 Task: In the  document presentation.docx Use the tool word Count 'and display word count while typing'. Find the word using Dictionary 'delivery'. Below name insert the link: www.facebook.com
Action: Mouse moved to (293, 406)
Screenshot: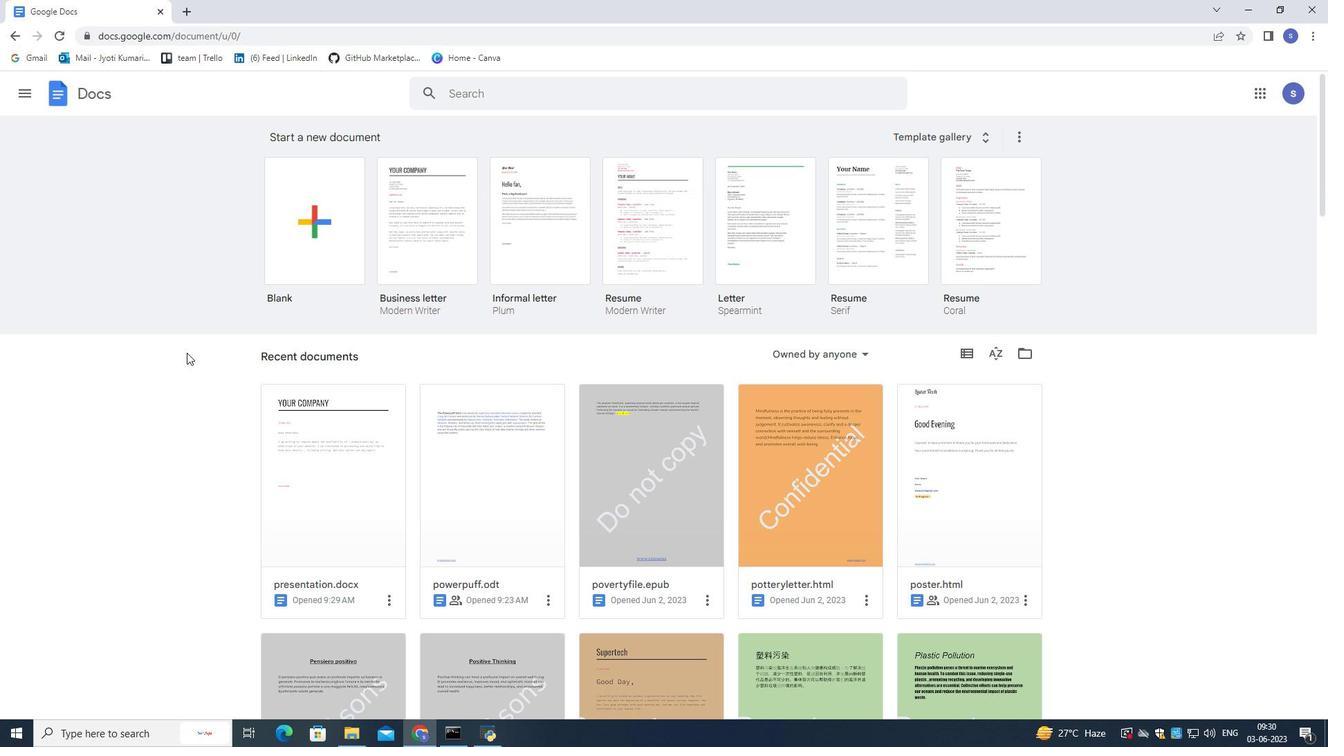 
Action: Mouse pressed left at (293, 406)
Screenshot: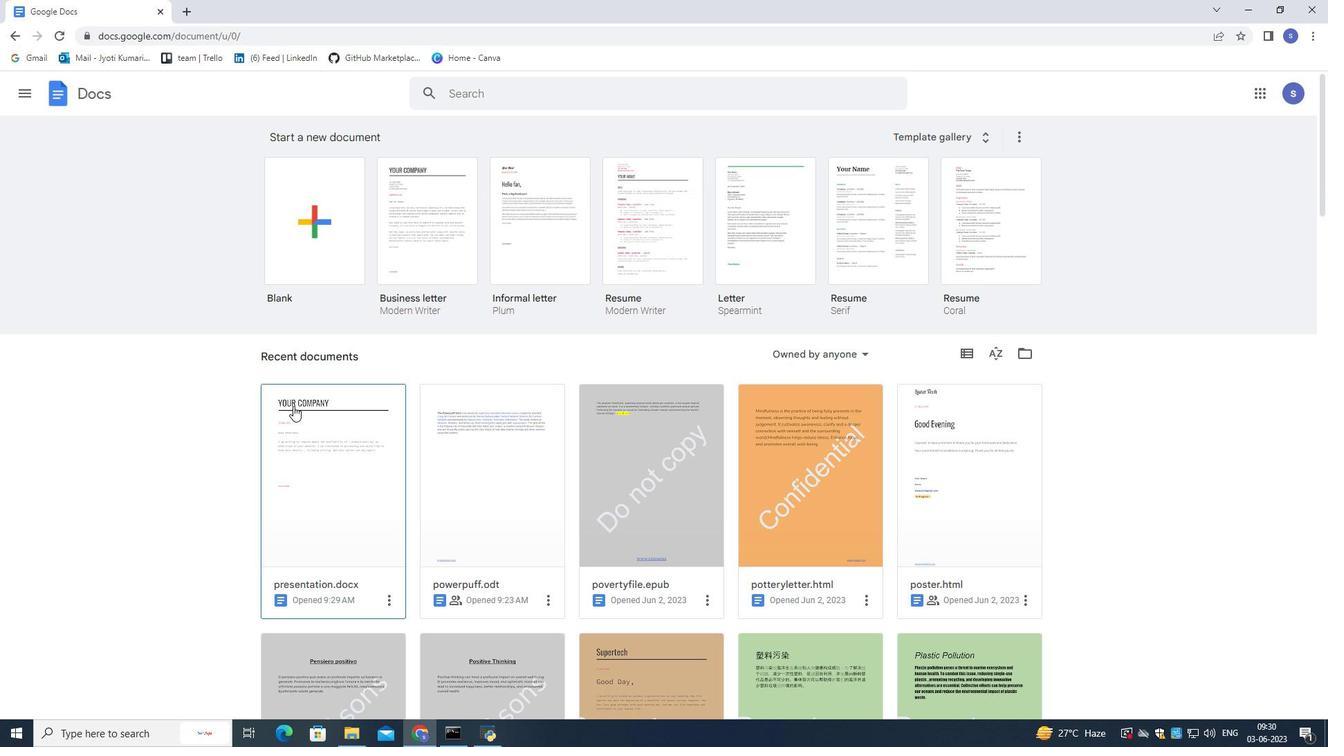 
Action: Mouse moved to (293, 406)
Screenshot: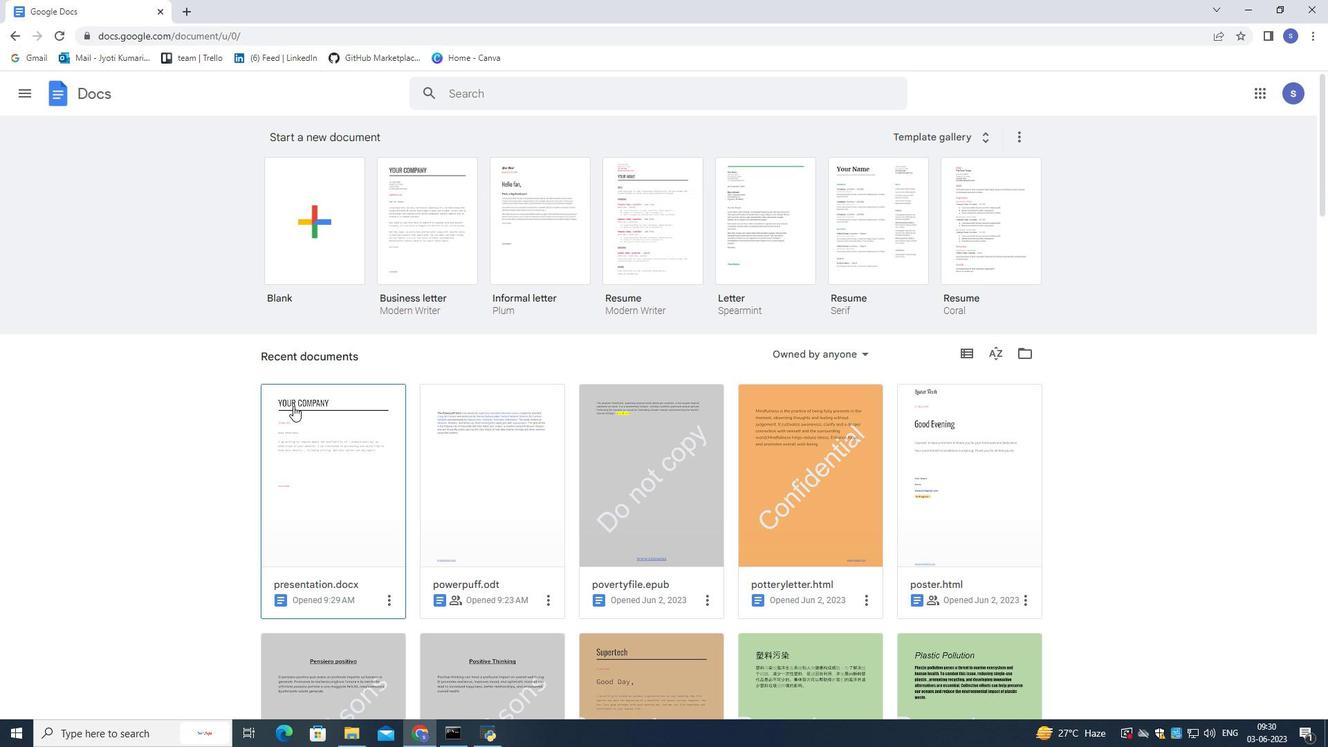 
Action: Mouse pressed left at (293, 406)
Screenshot: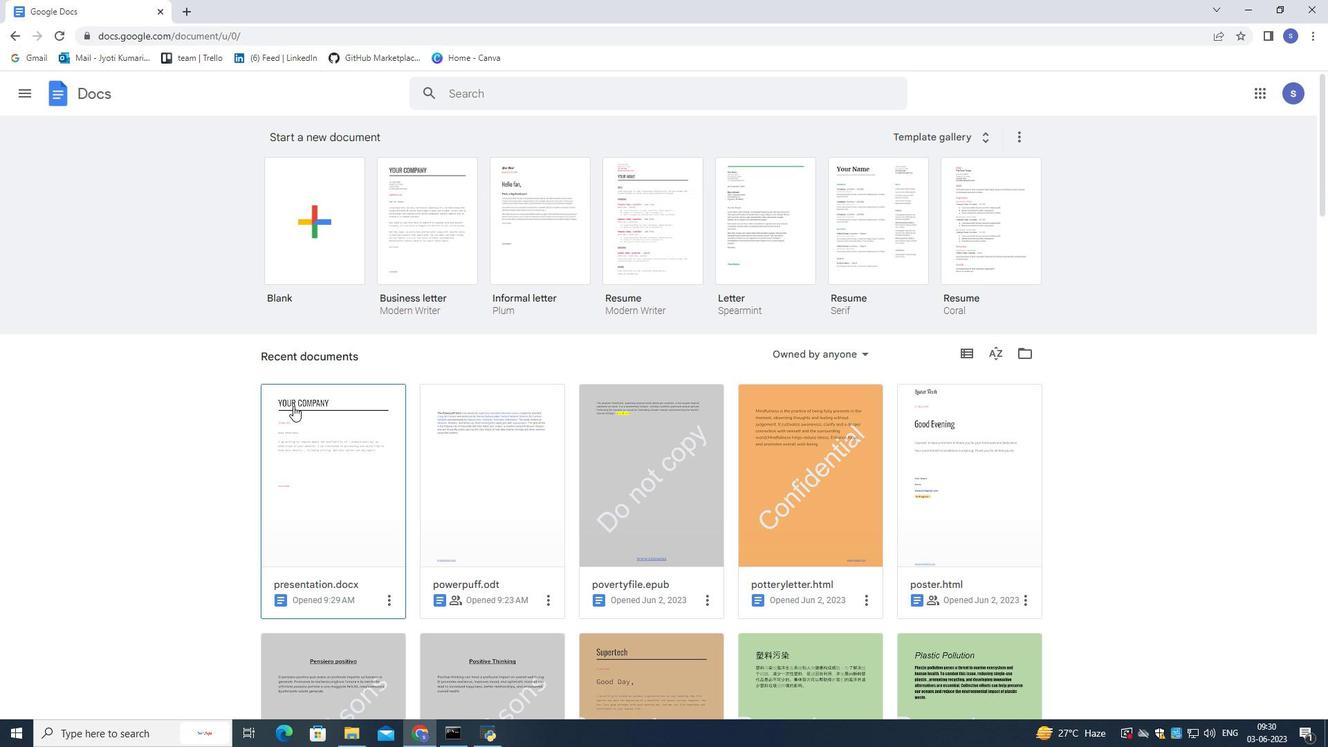 
Action: Mouse moved to (224, 102)
Screenshot: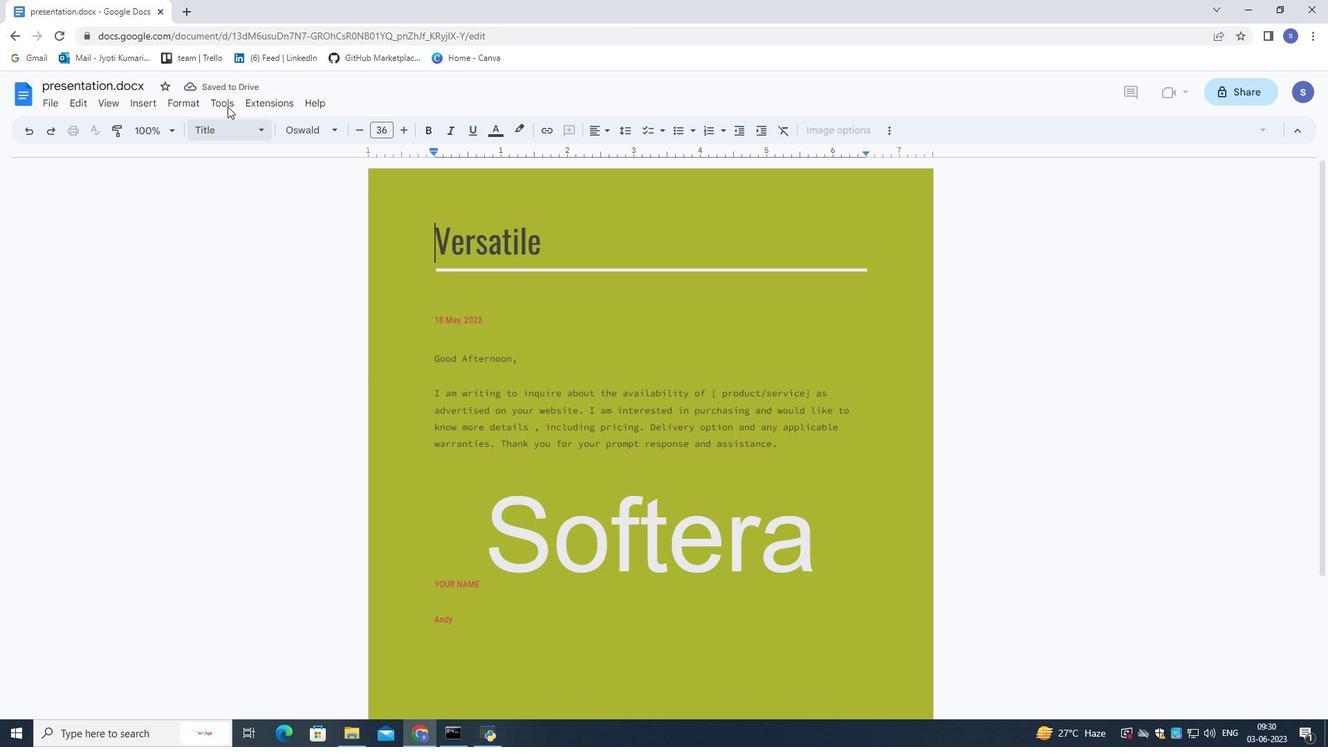 
Action: Mouse pressed left at (224, 102)
Screenshot: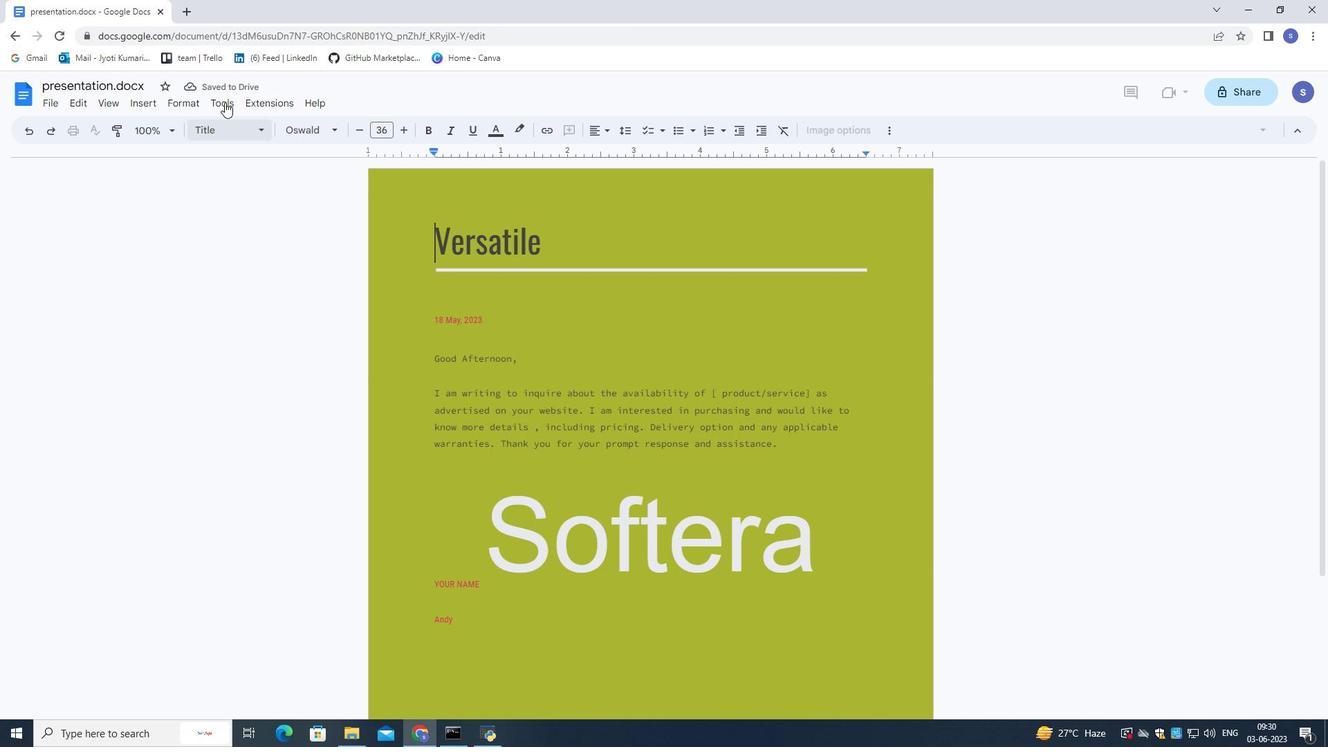 
Action: Mouse moved to (240, 147)
Screenshot: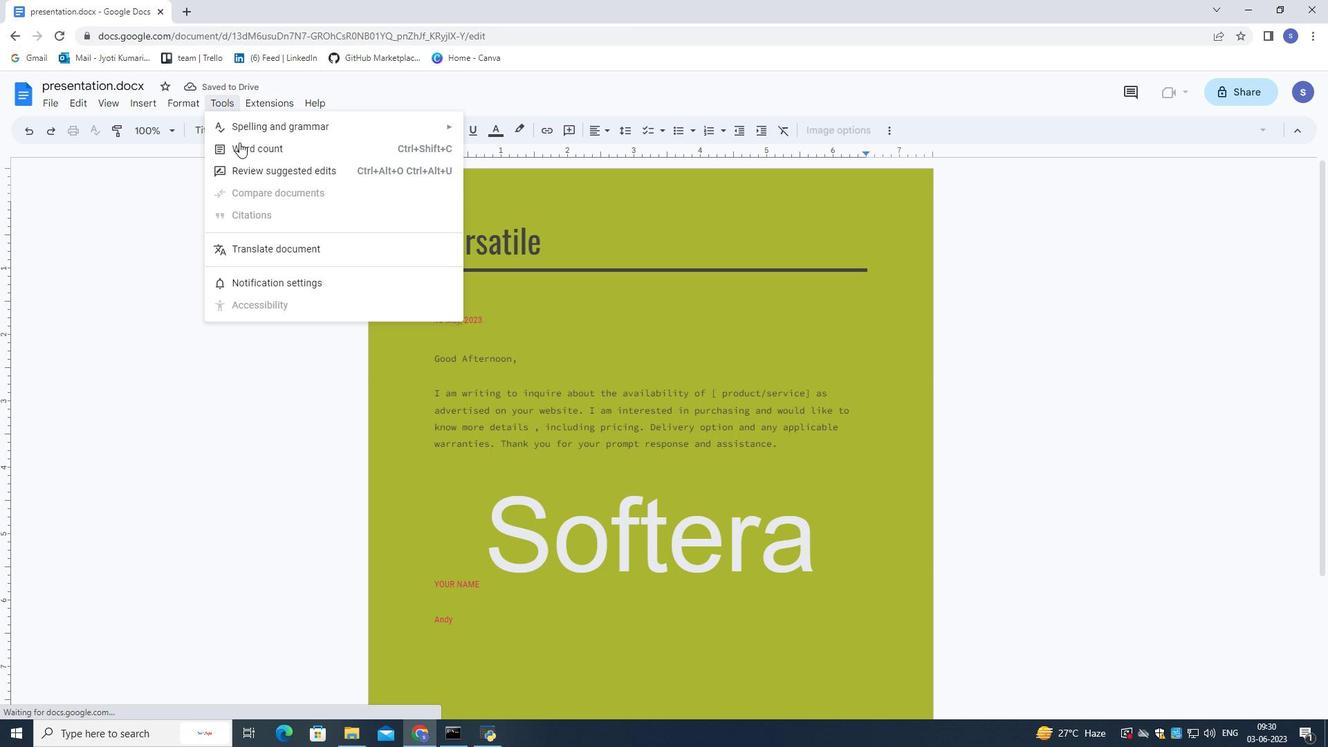 
Action: Mouse pressed left at (240, 147)
Screenshot: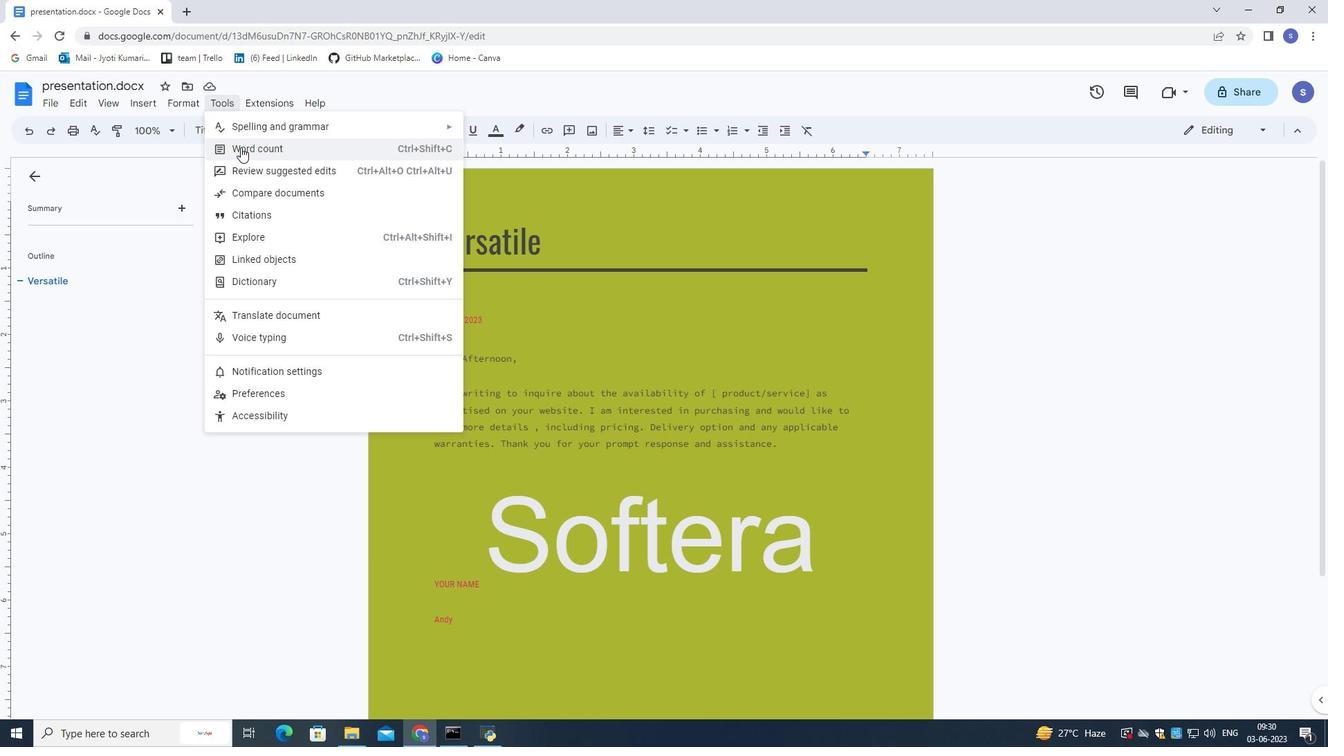 
Action: Mouse moved to (621, 451)
Screenshot: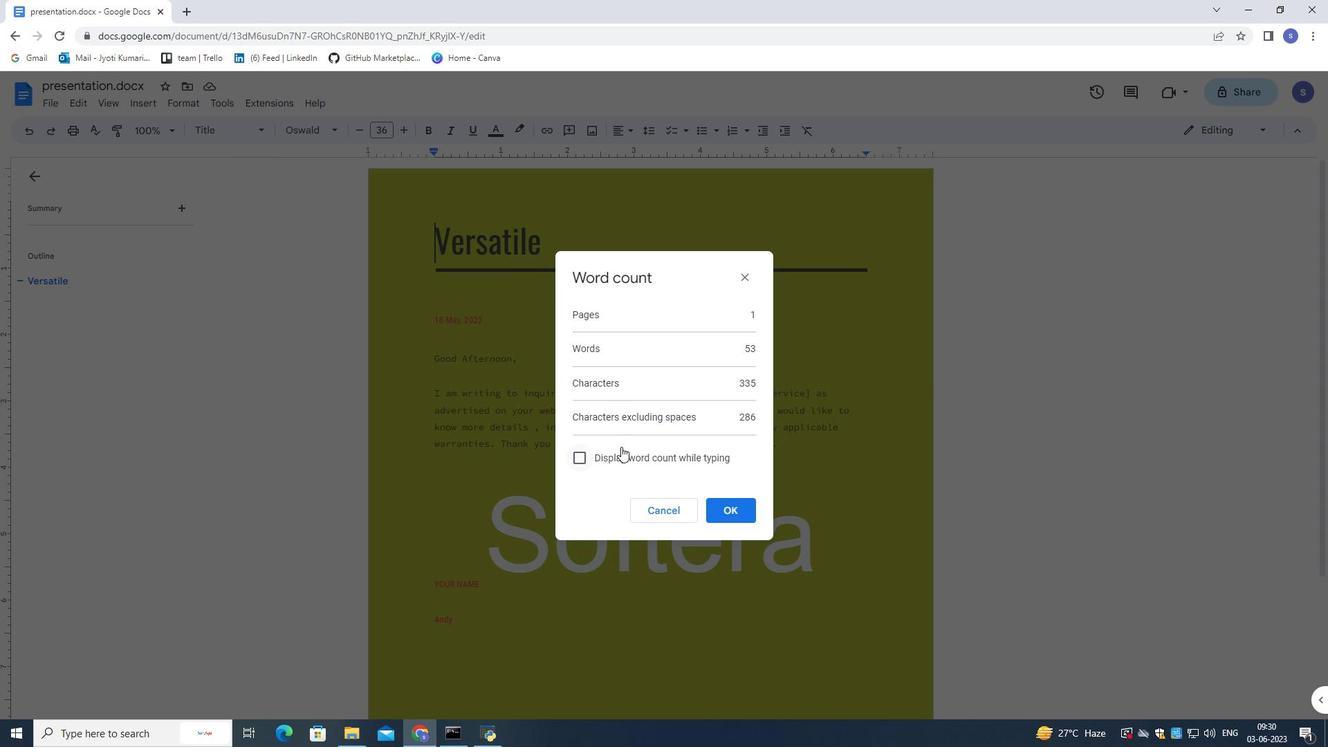 
Action: Mouse pressed left at (621, 451)
Screenshot: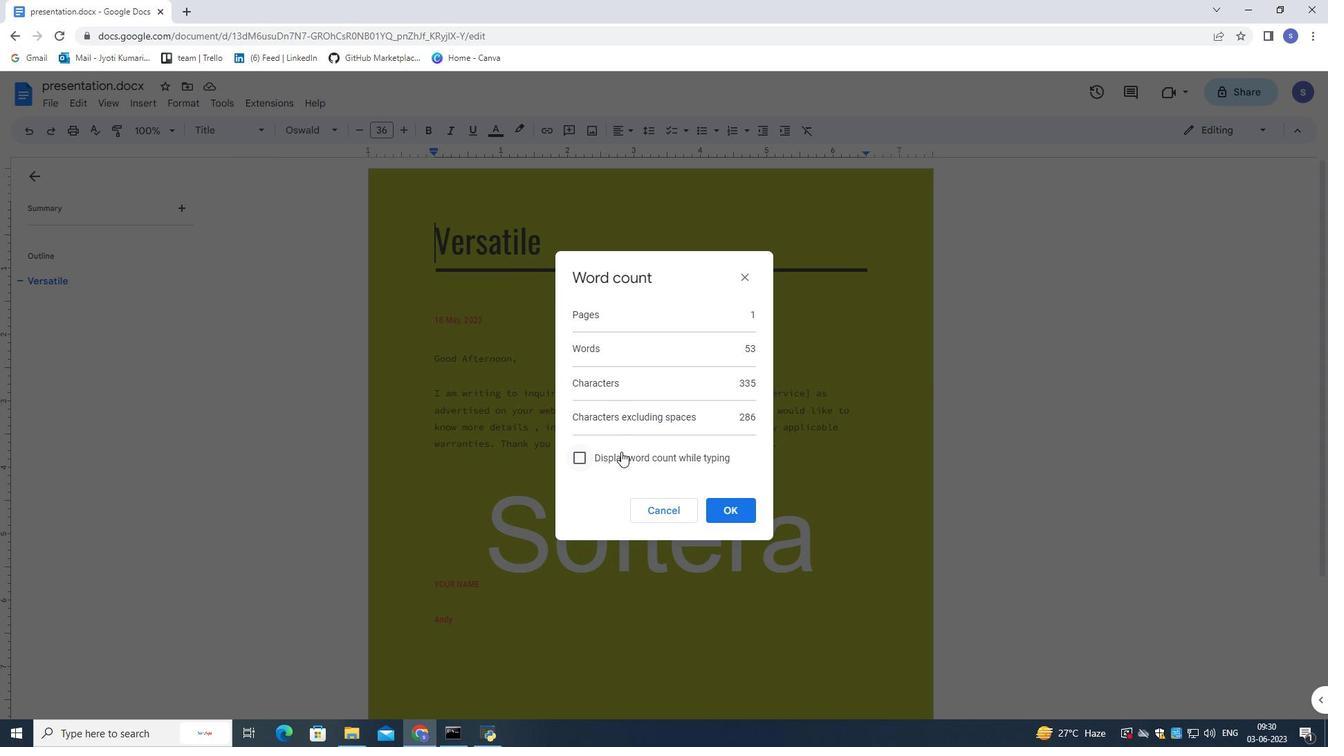 
Action: Mouse moved to (723, 505)
Screenshot: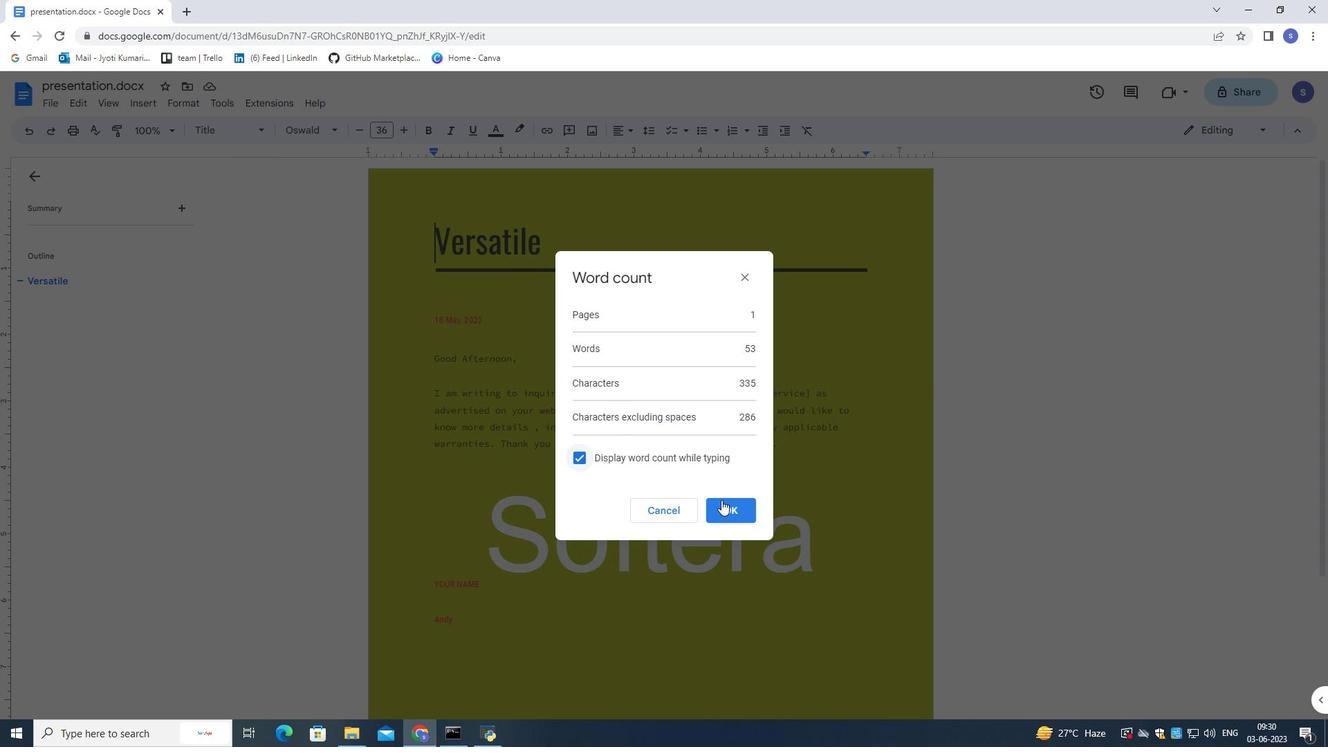 
Action: Mouse pressed left at (723, 505)
Screenshot: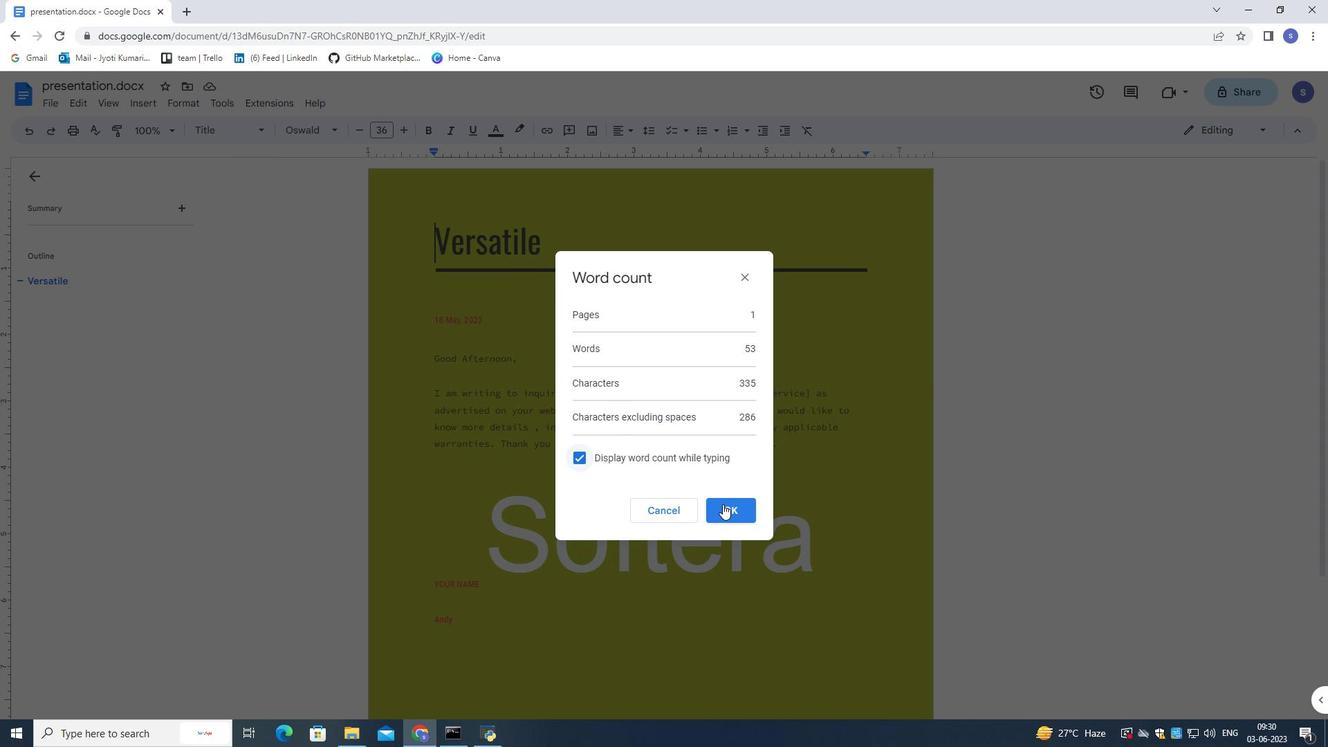 
Action: Mouse moved to (217, 96)
Screenshot: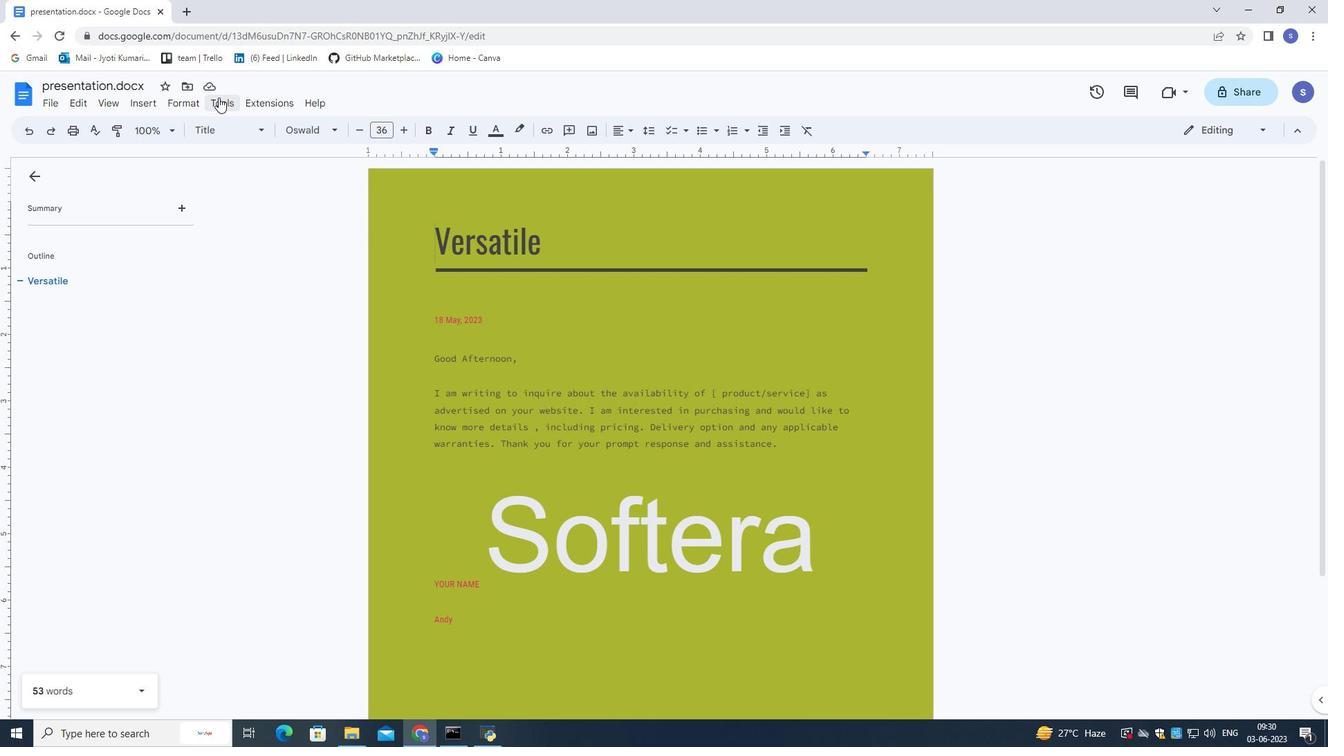 
Action: Mouse pressed left at (217, 96)
Screenshot: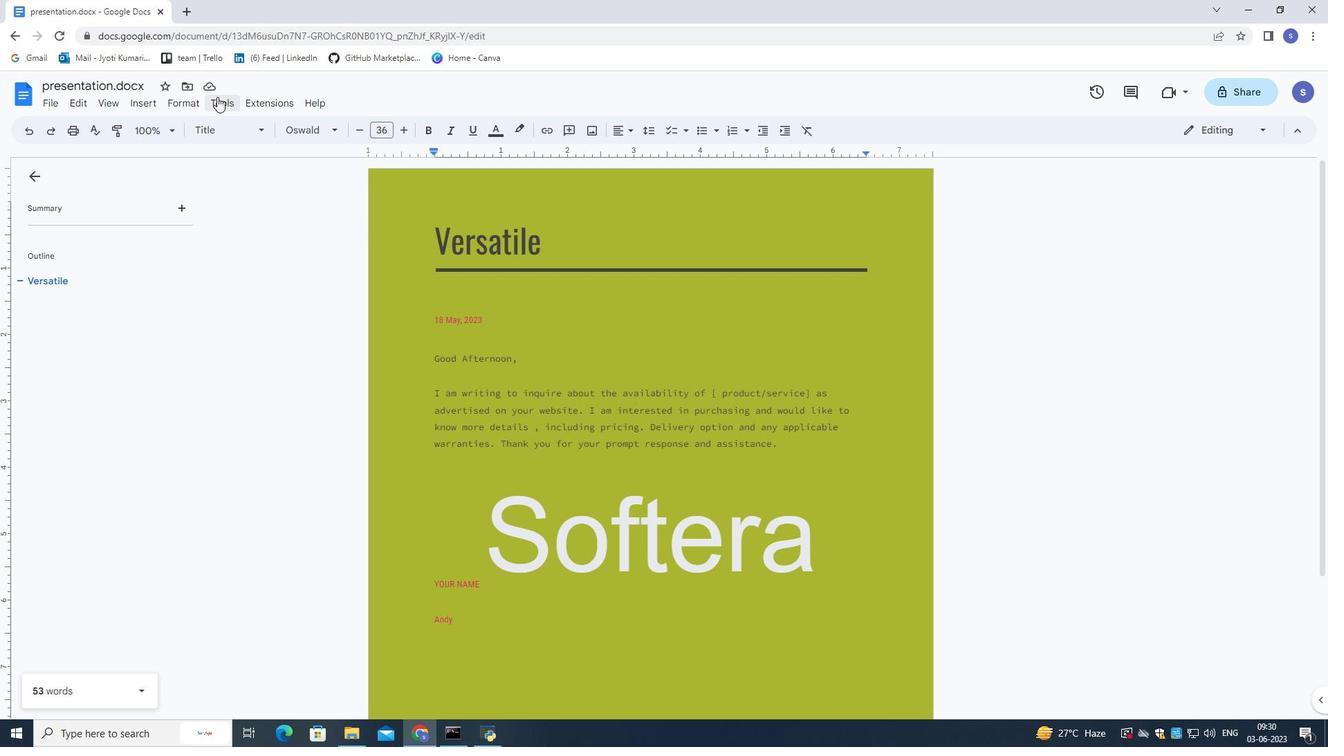 
Action: Mouse moved to (264, 282)
Screenshot: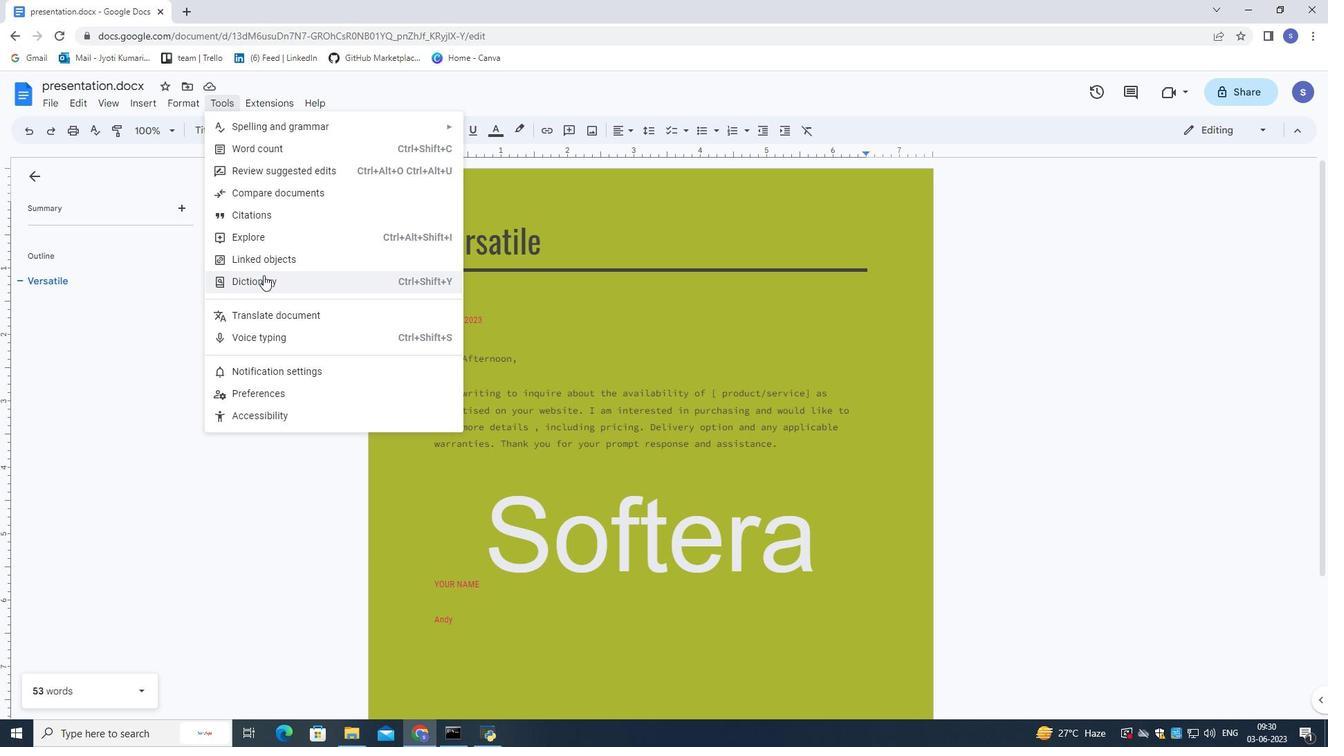 
Action: Mouse pressed left at (264, 282)
Screenshot: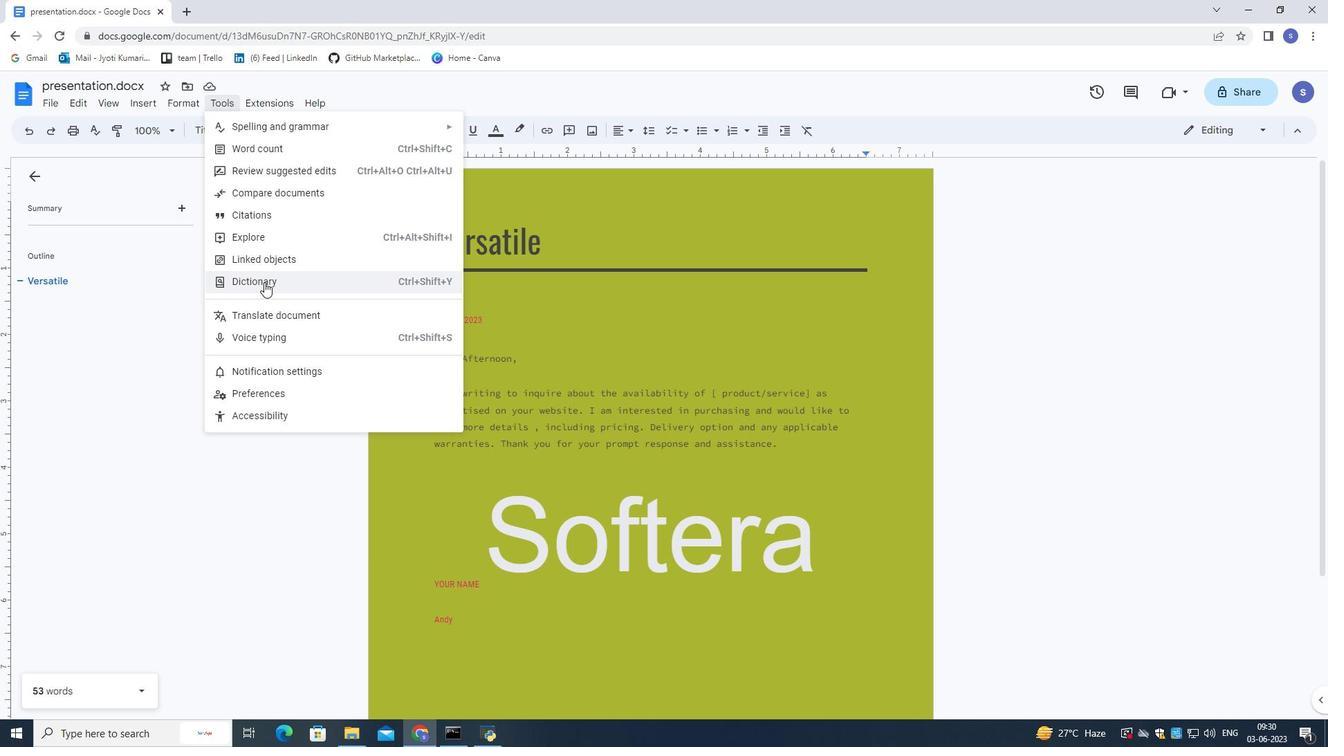 
Action: Mouse moved to (1194, 170)
Screenshot: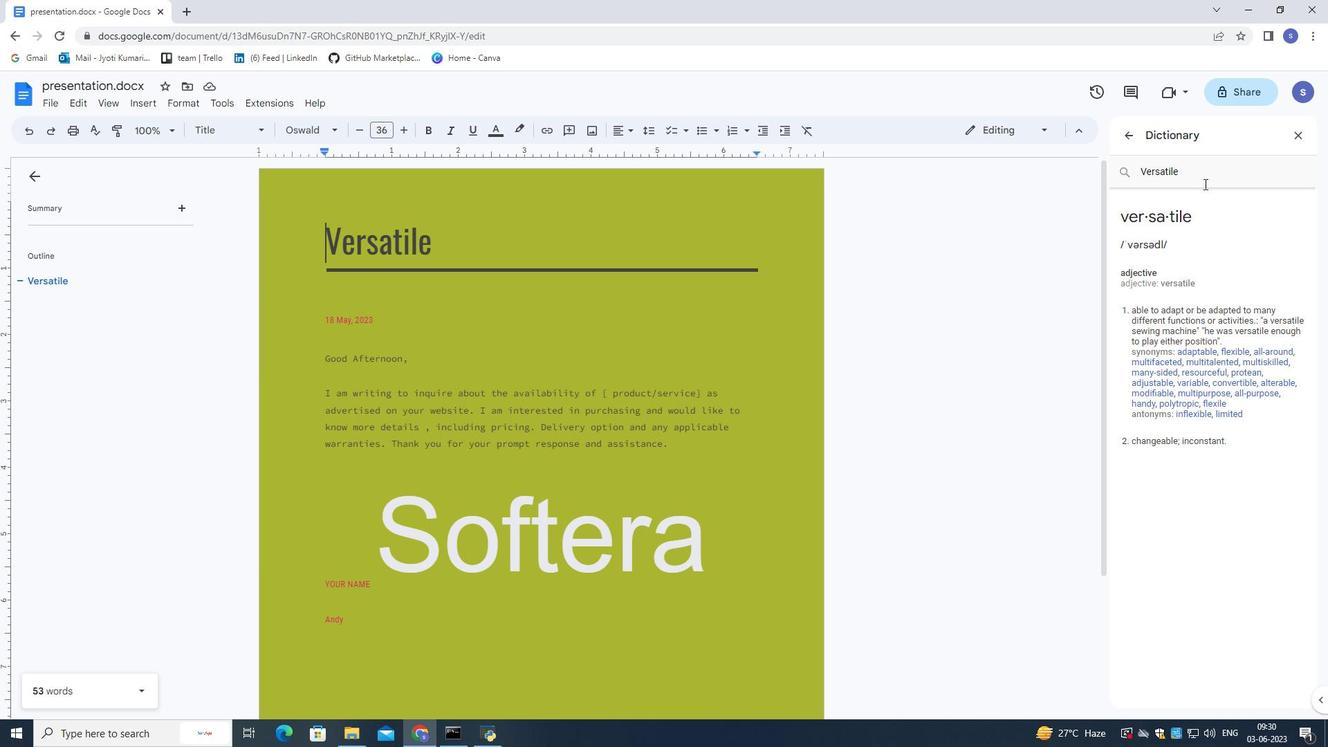 
Action: Mouse pressed left at (1194, 170)
Screenshot: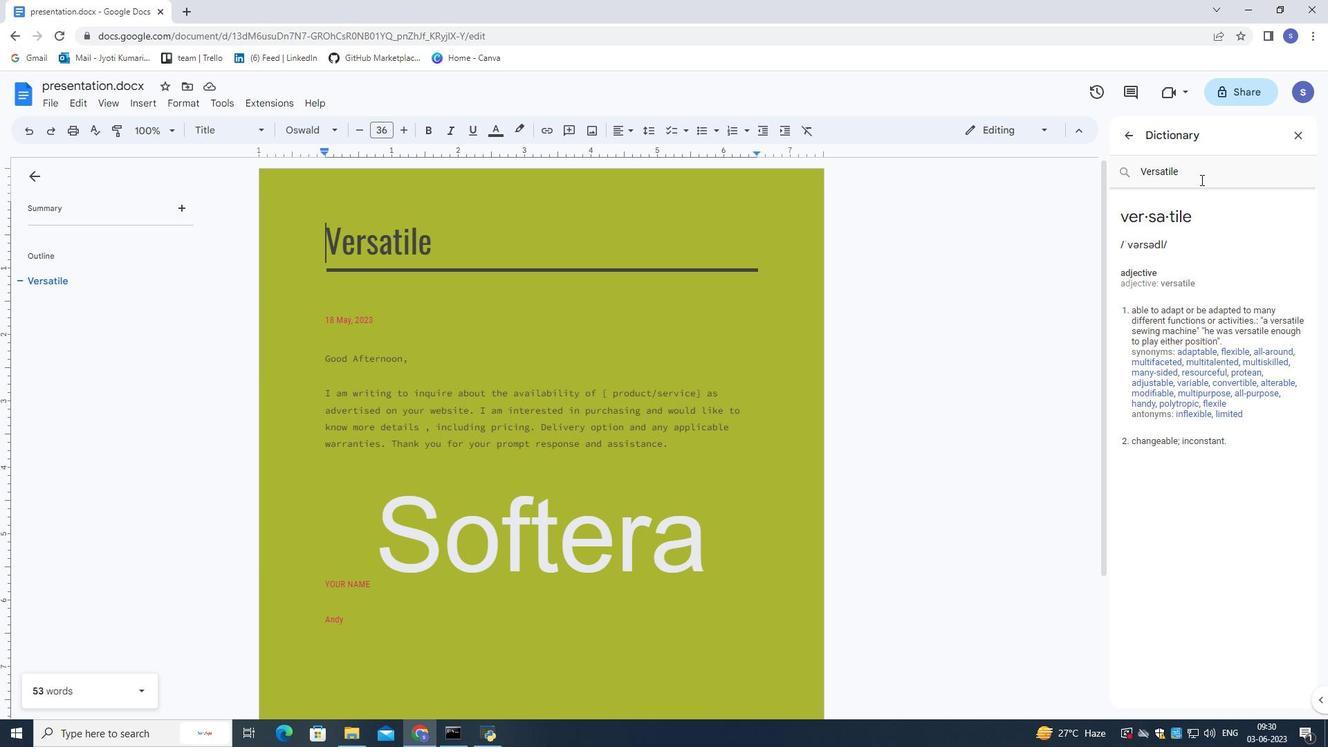 
Action: Mouse pressed left at (1194, 170)
Screenshot: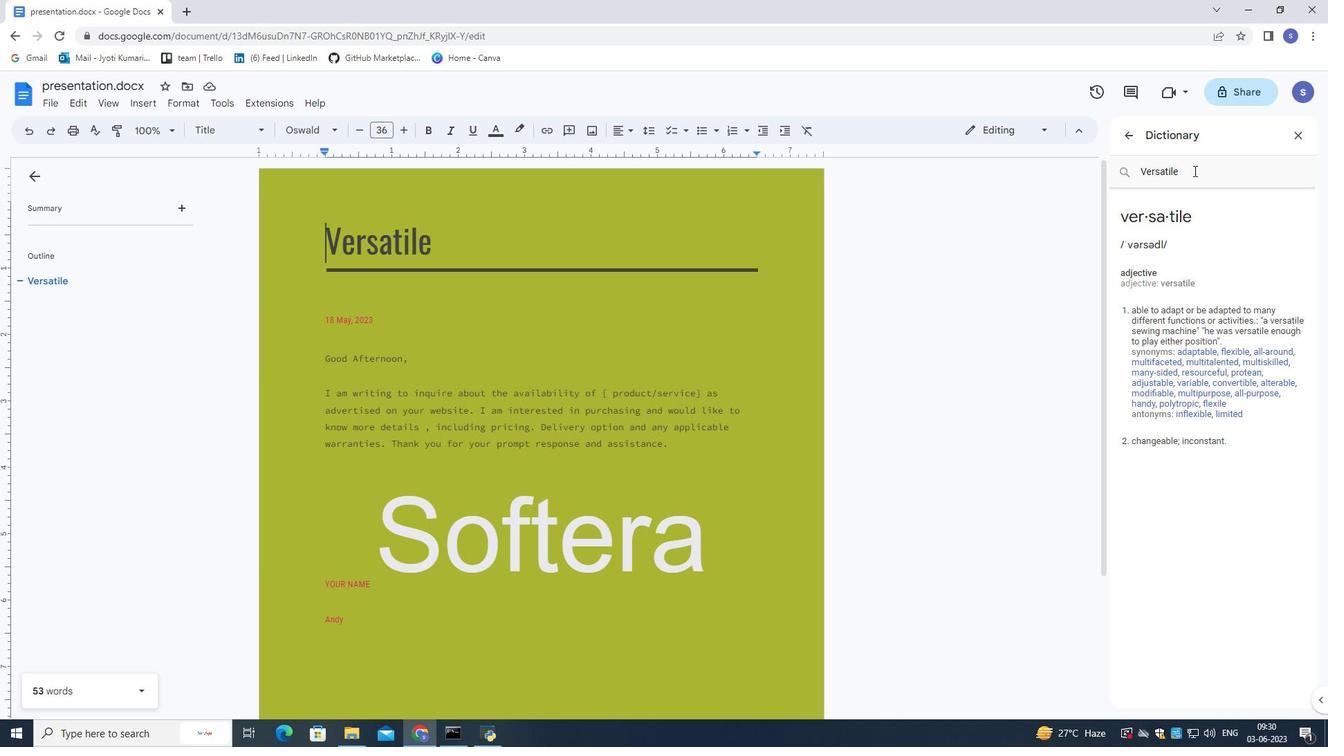 
Action: Mouse moved to (1173, 161)
Screenshot: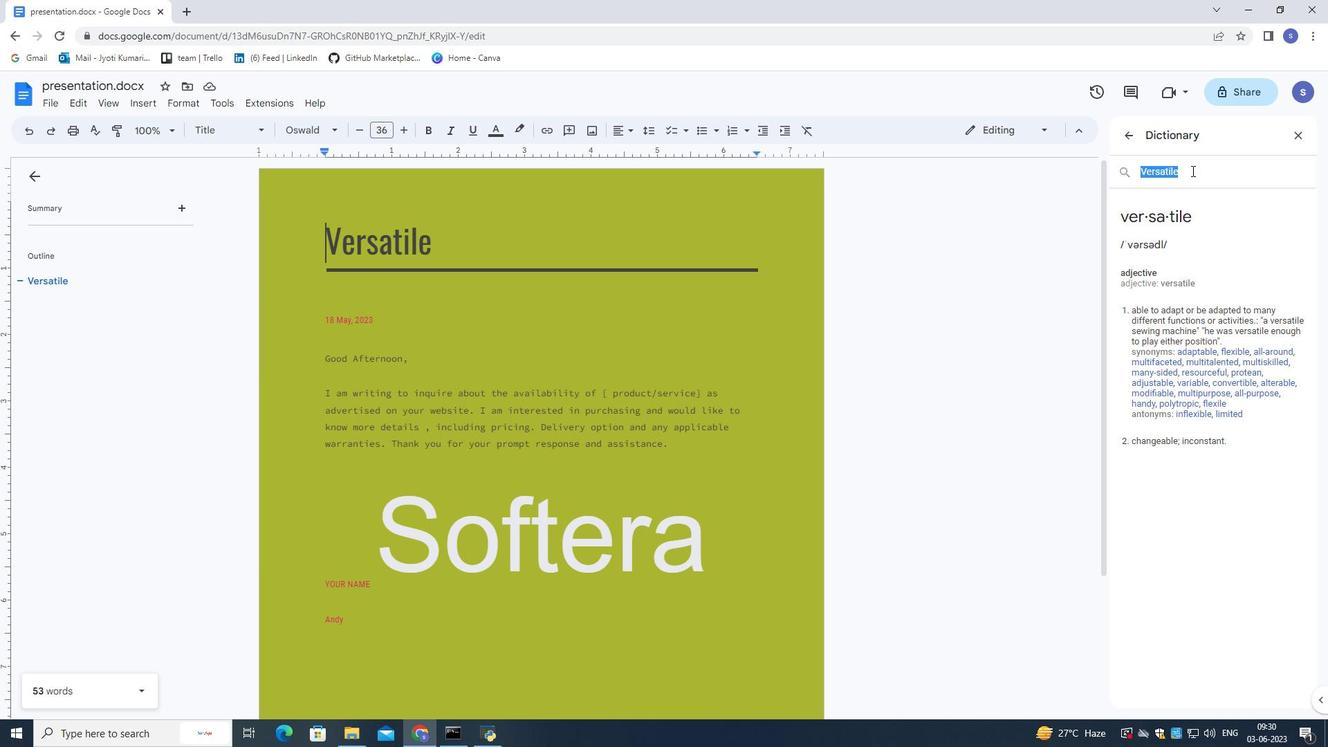 
Action: Key pressed deliver
Screenshot: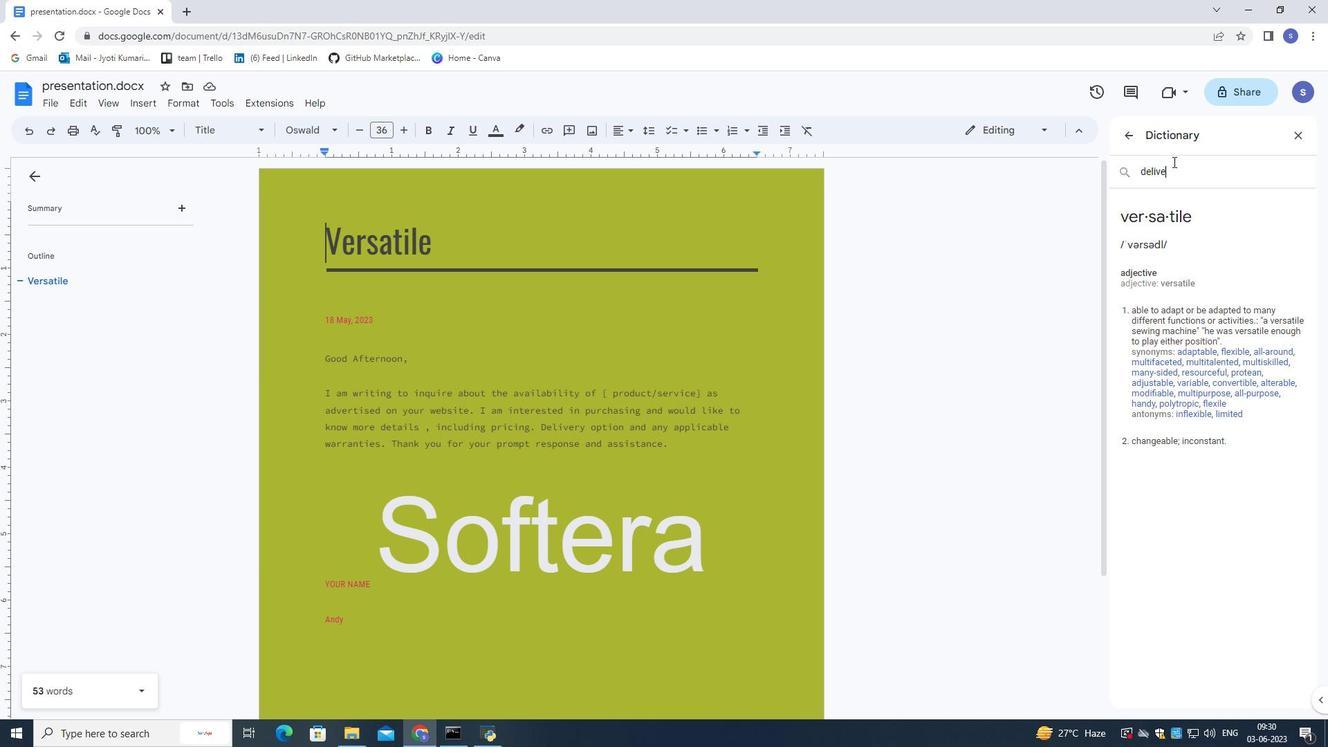 
Action: Mouse moved to (1173, 161)
Screenshot: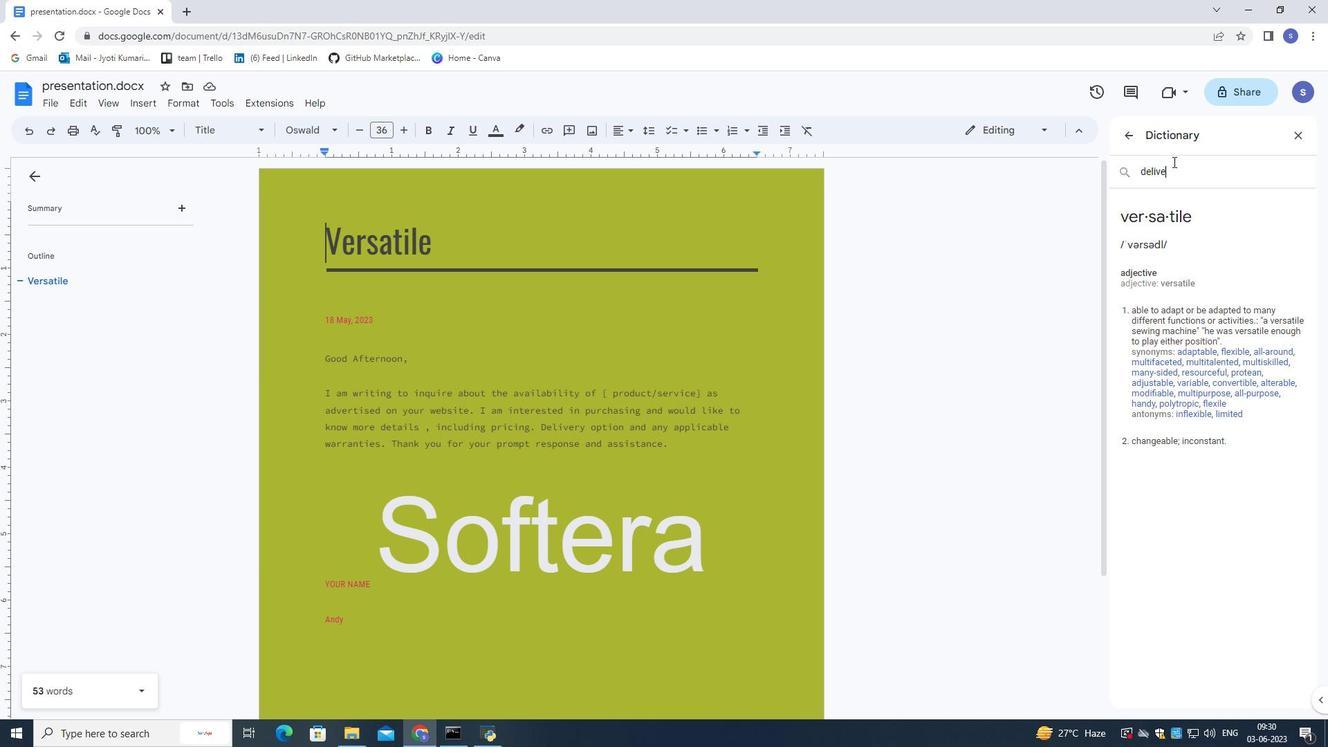 
Action: Key pressed y<Key.enter>
Screenshot: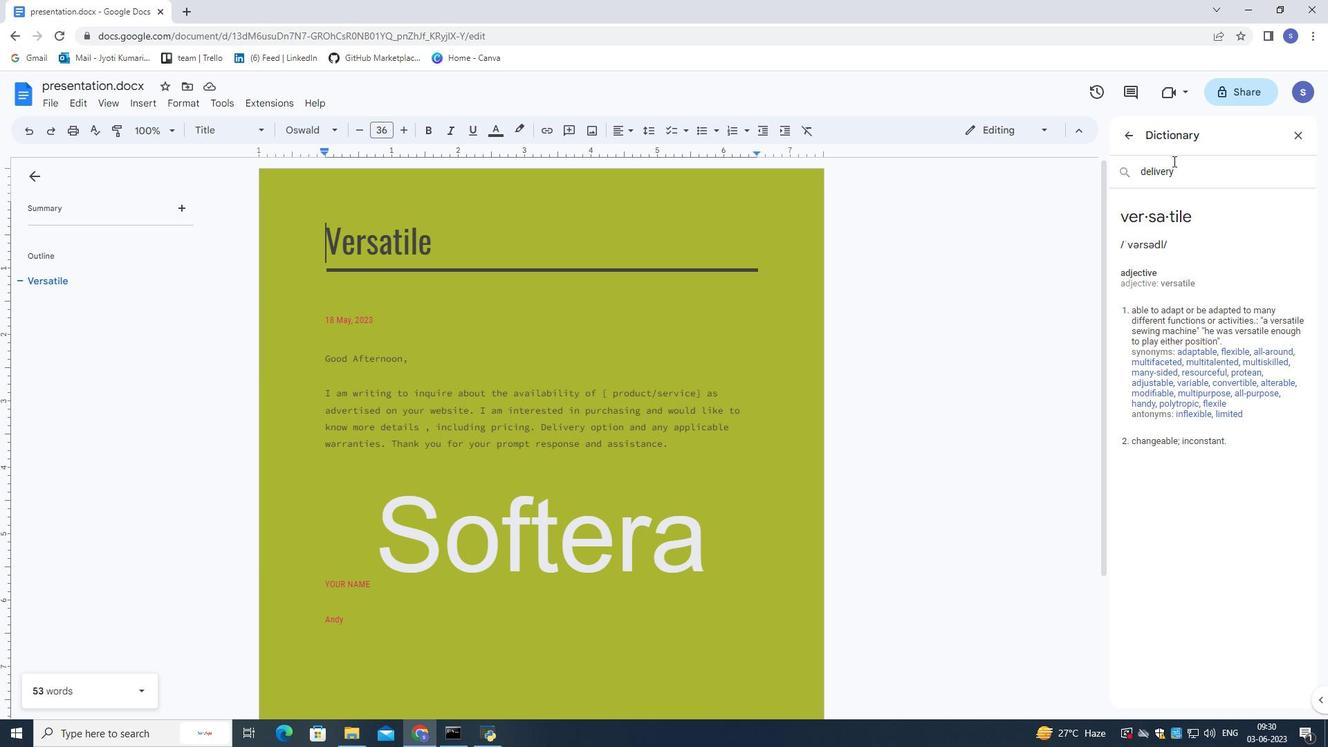 
Action: Mouse moved to (613, 312)
Screenshot: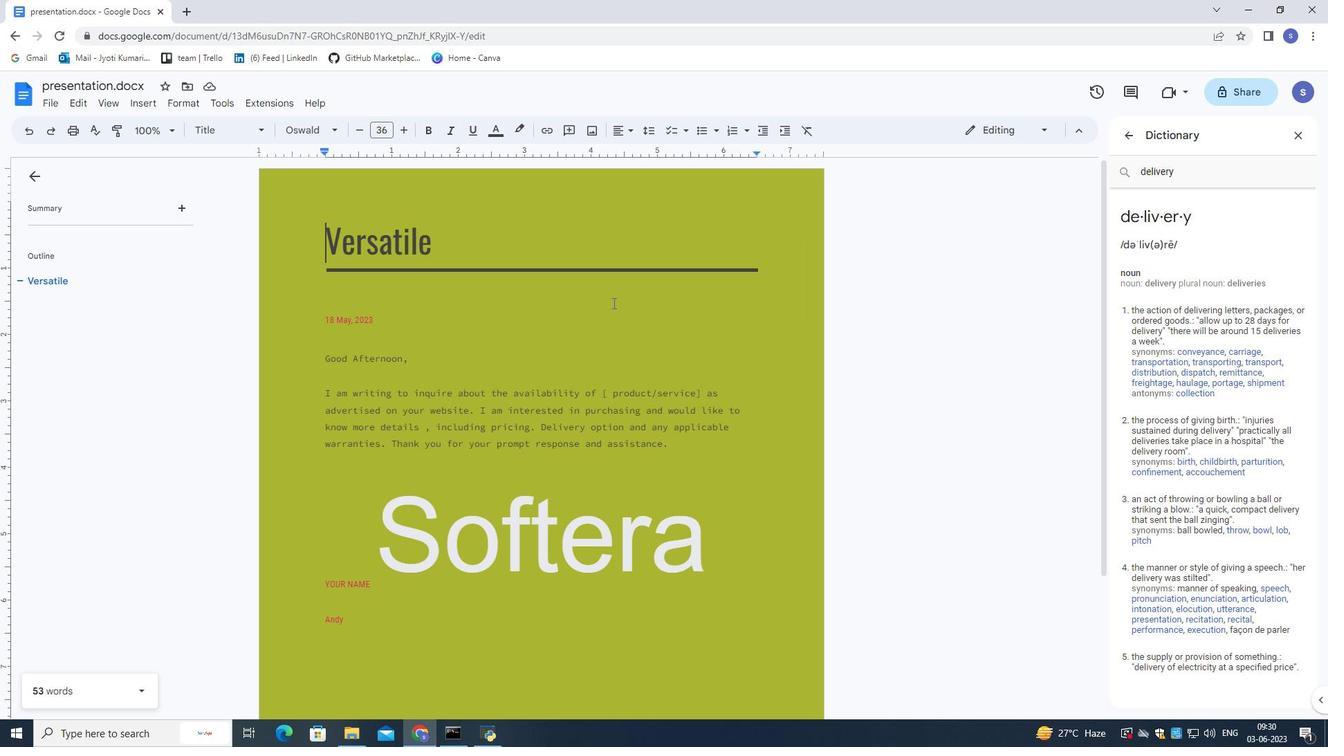 
Action: Mouse scrolled (613, 311) with delta (0, 0)
Screenshot: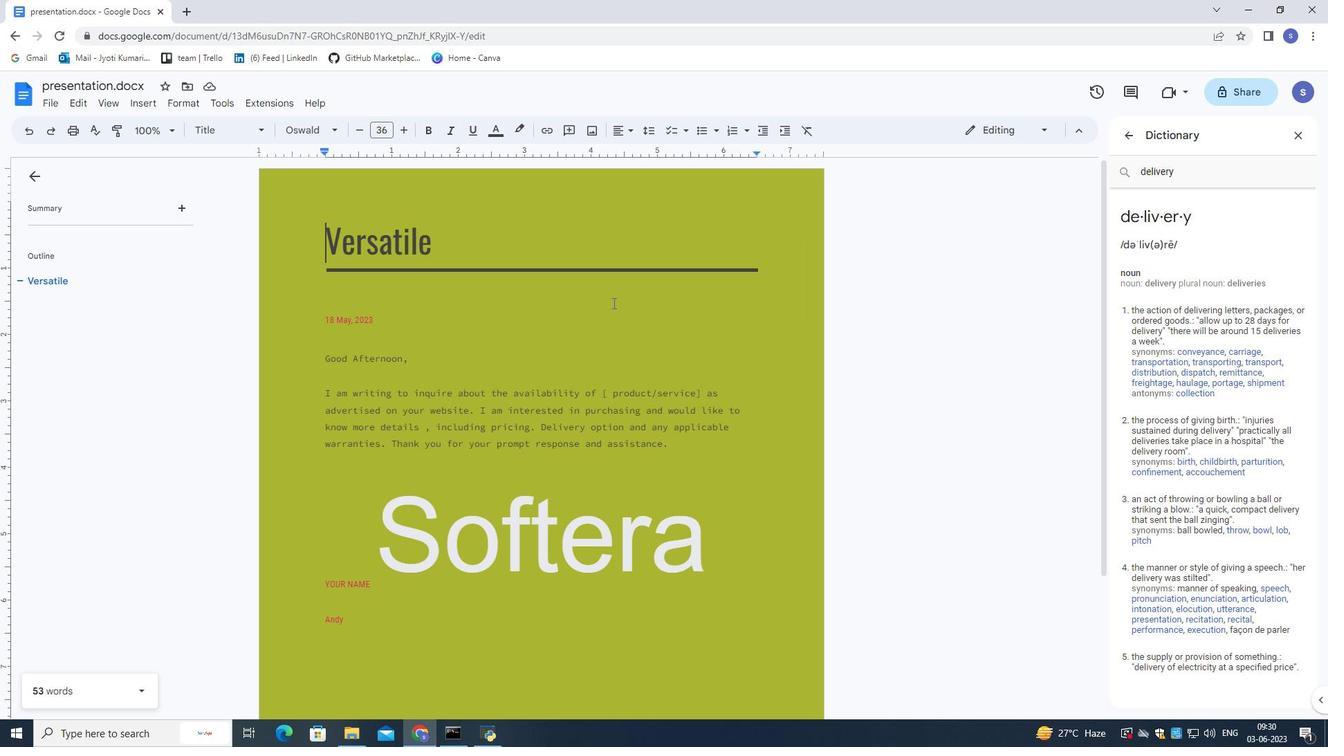 
Action: Mouse scrolled (613, 311) with delta (0, 0)
Screenshot: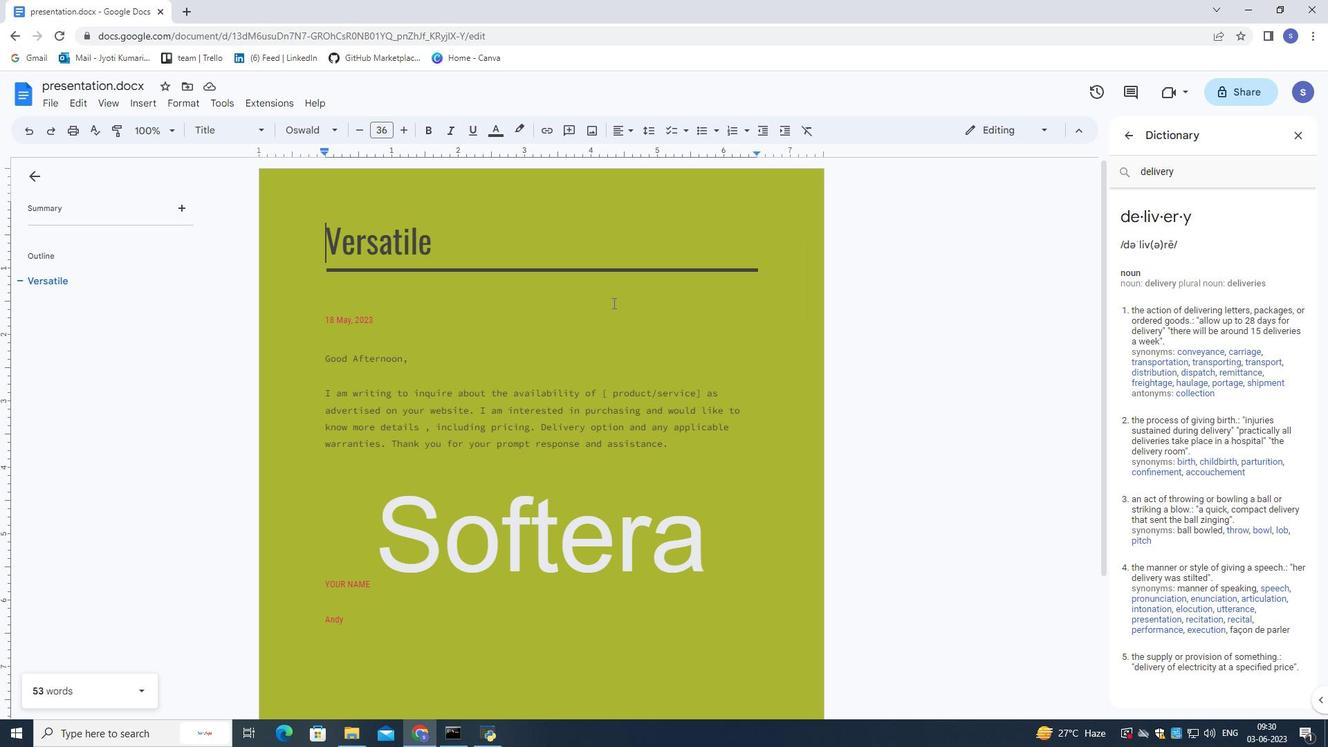 
Action: Mouse scrolled (613, 311) with delta (0, 0)
Screenshot: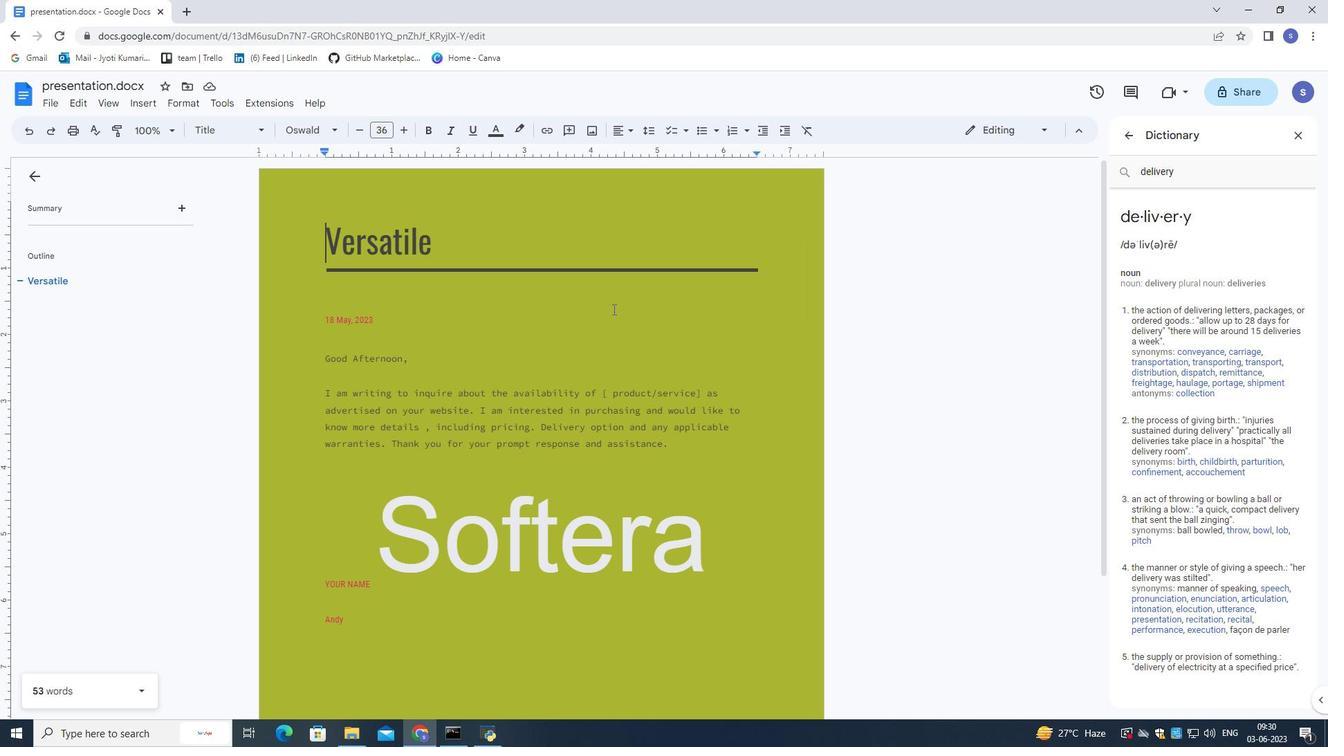 
Action: Mouse moved to (613, 312)
Screenshot: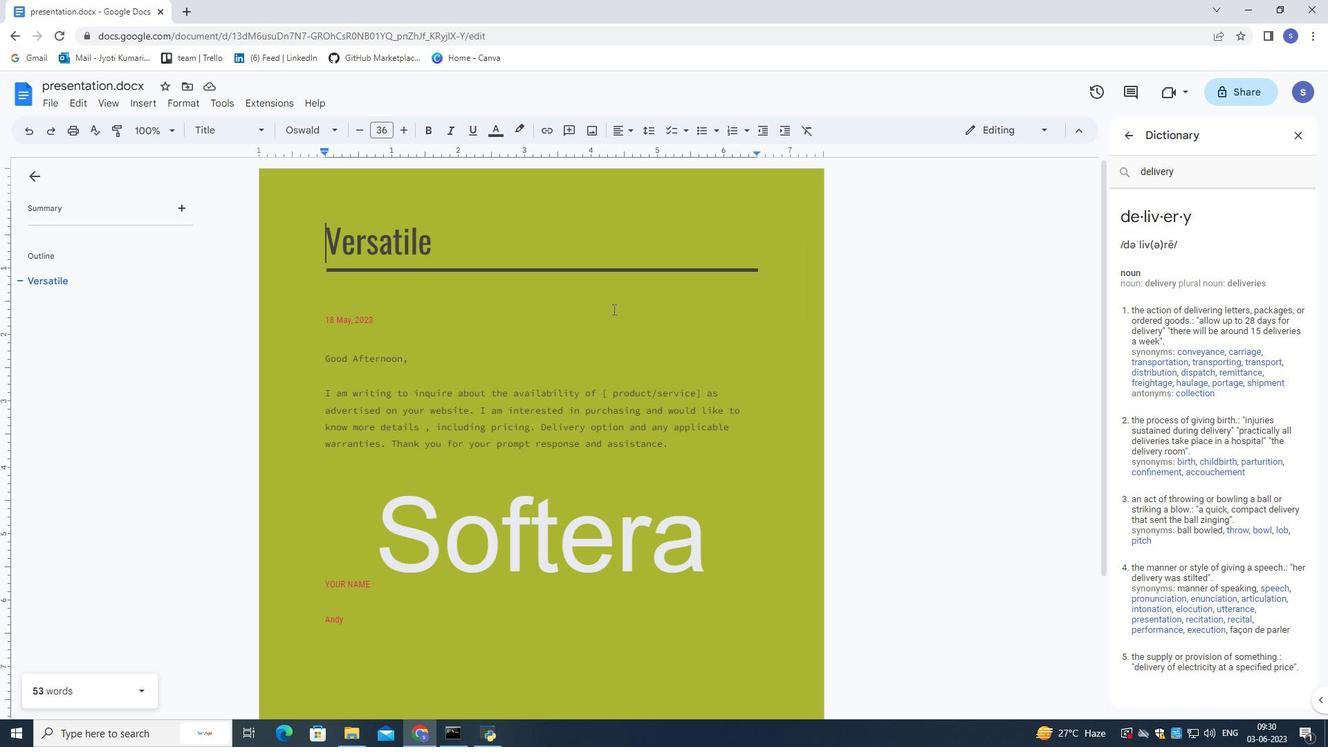 
Action: Mouse scrolled (613, 311) with delta (0, 0)
Screenshot: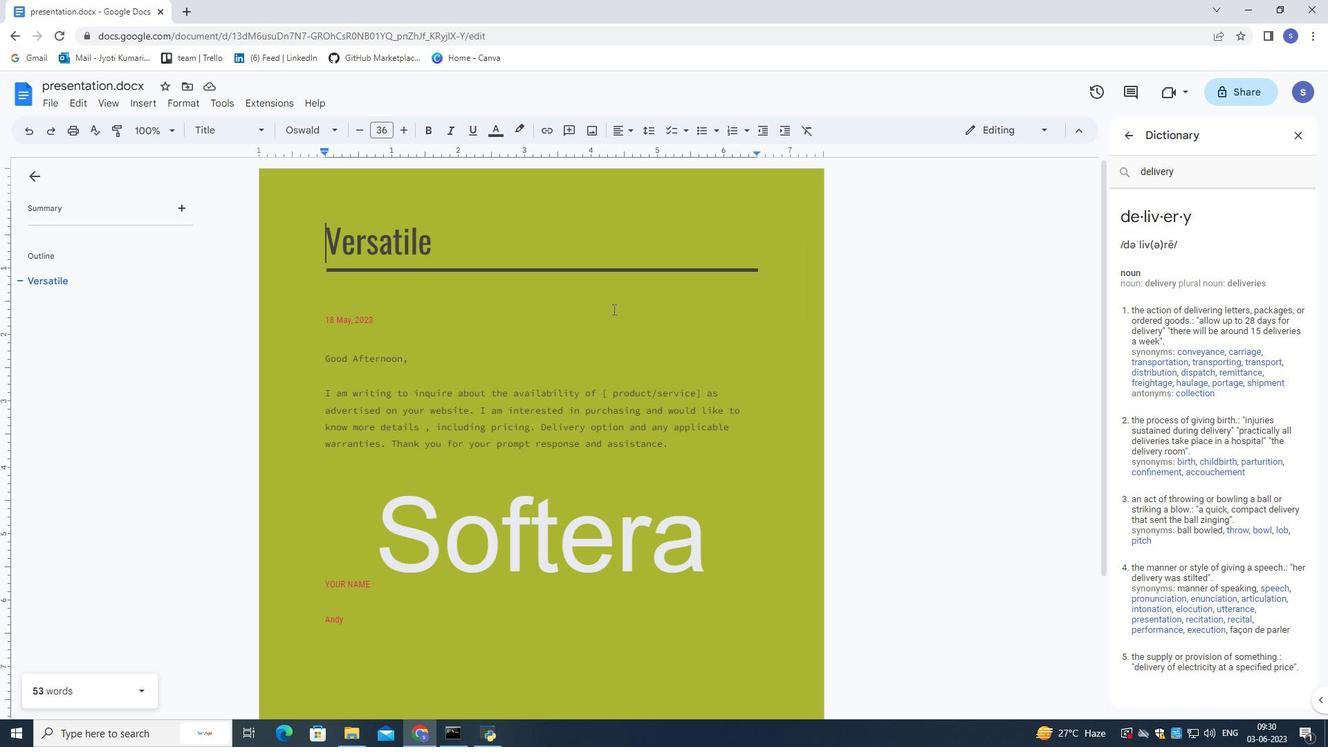 
Action: Mouse moved to (356, 435)
Screenshot: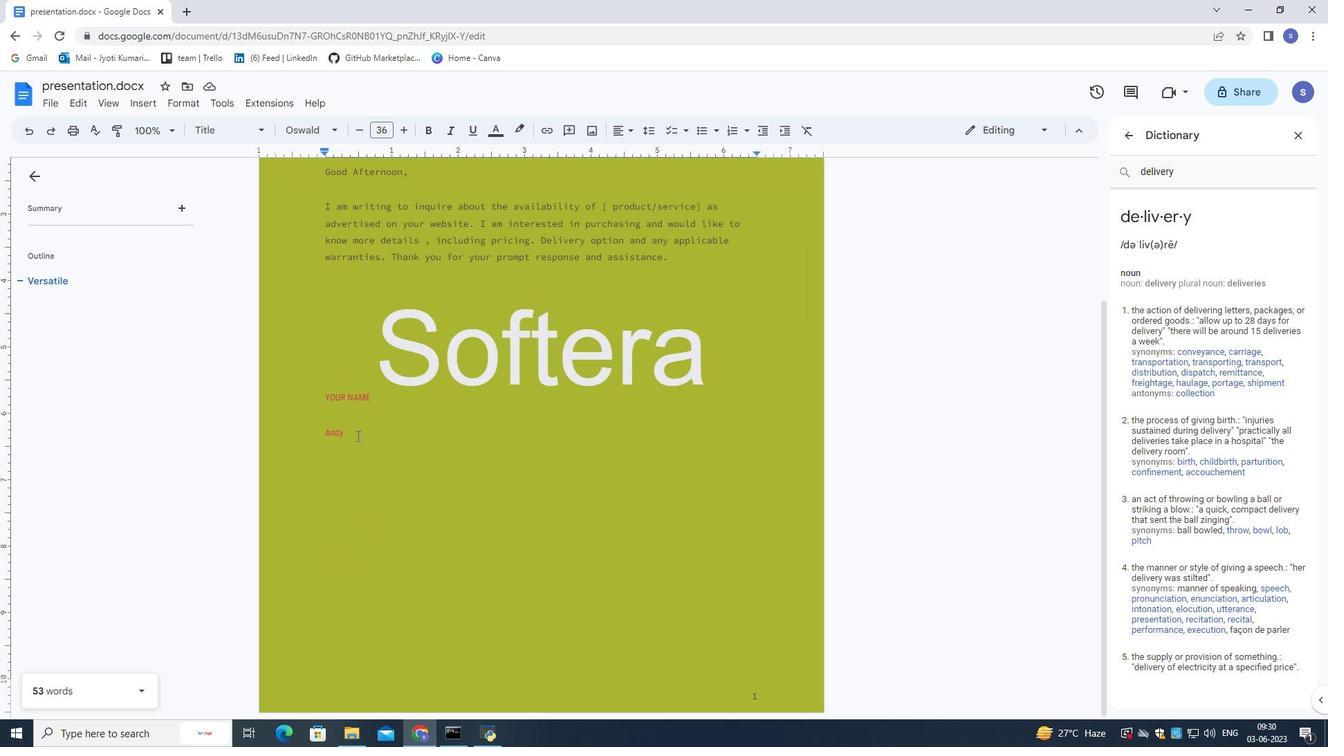 
Action: Mouse pressed left at (356, 435)
Screenshot: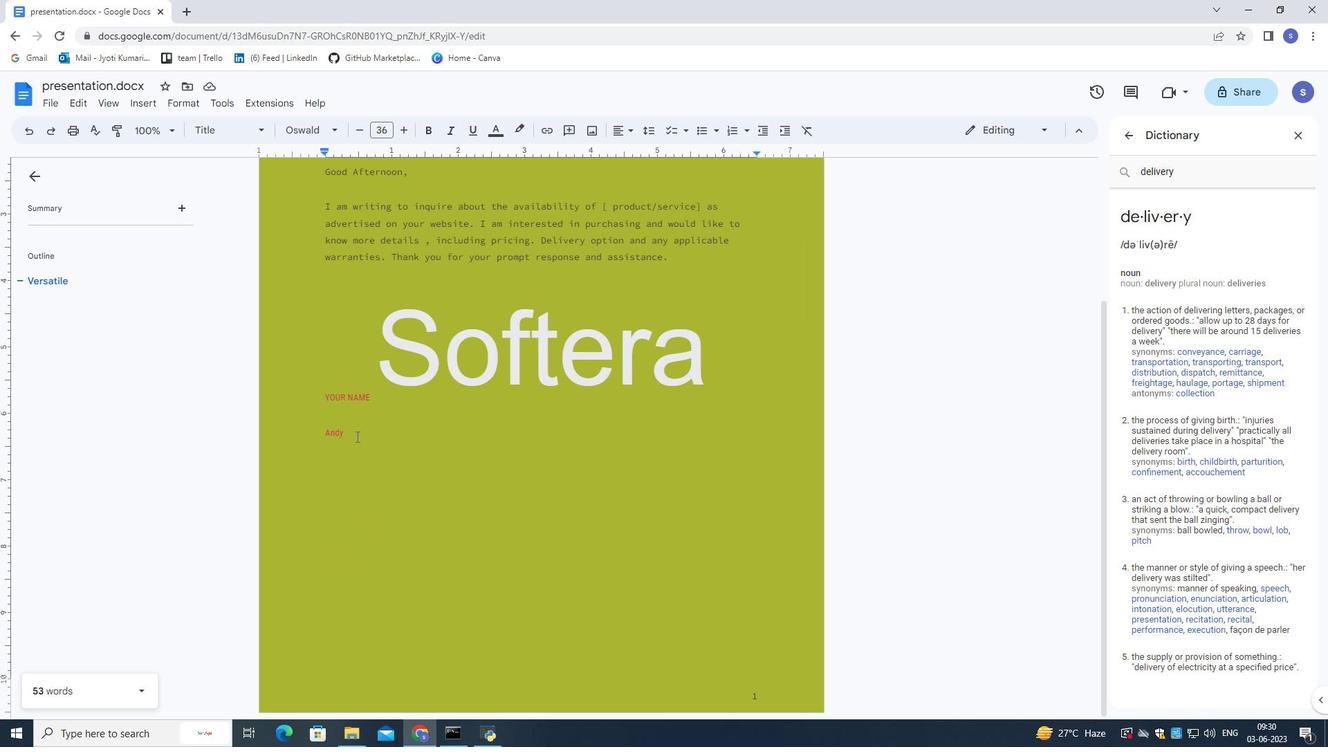 
Action: Mouse moved to (397, 451)
Screenshot: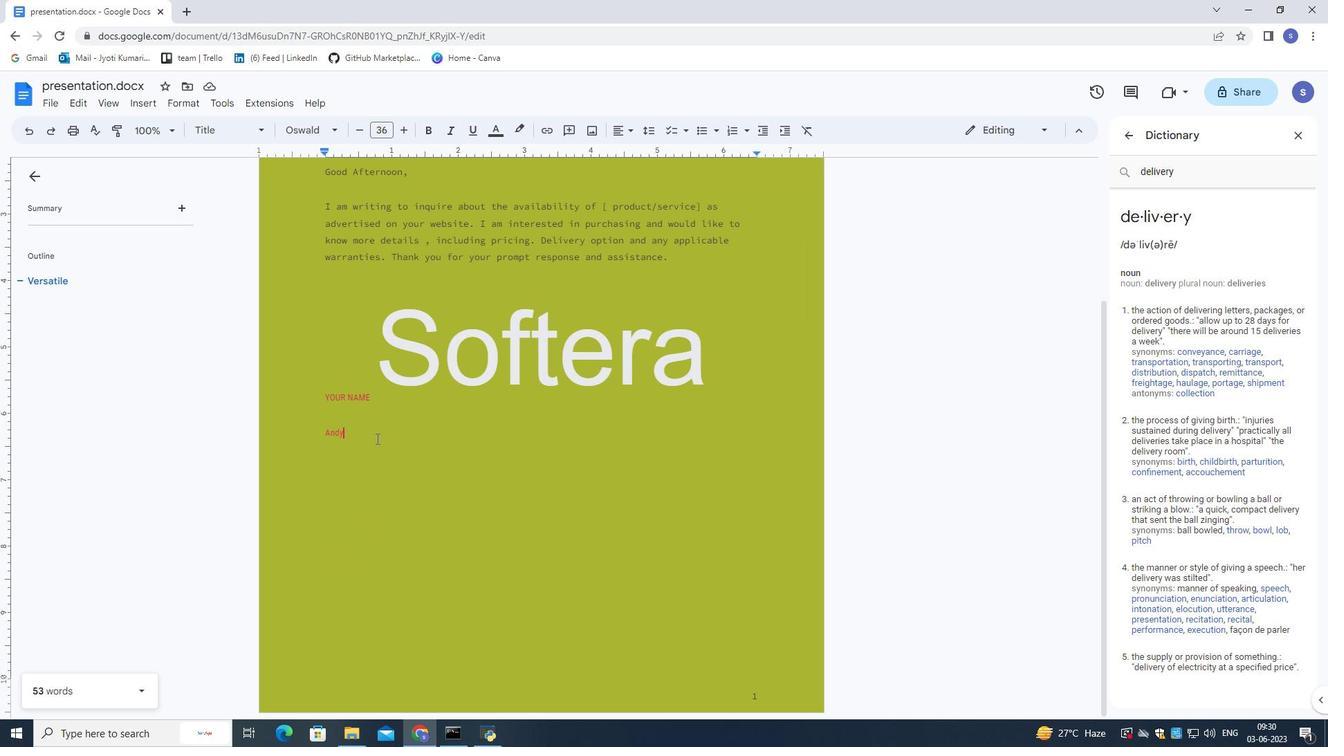 
Action: Key pressed <Key.enter>
Screenshot: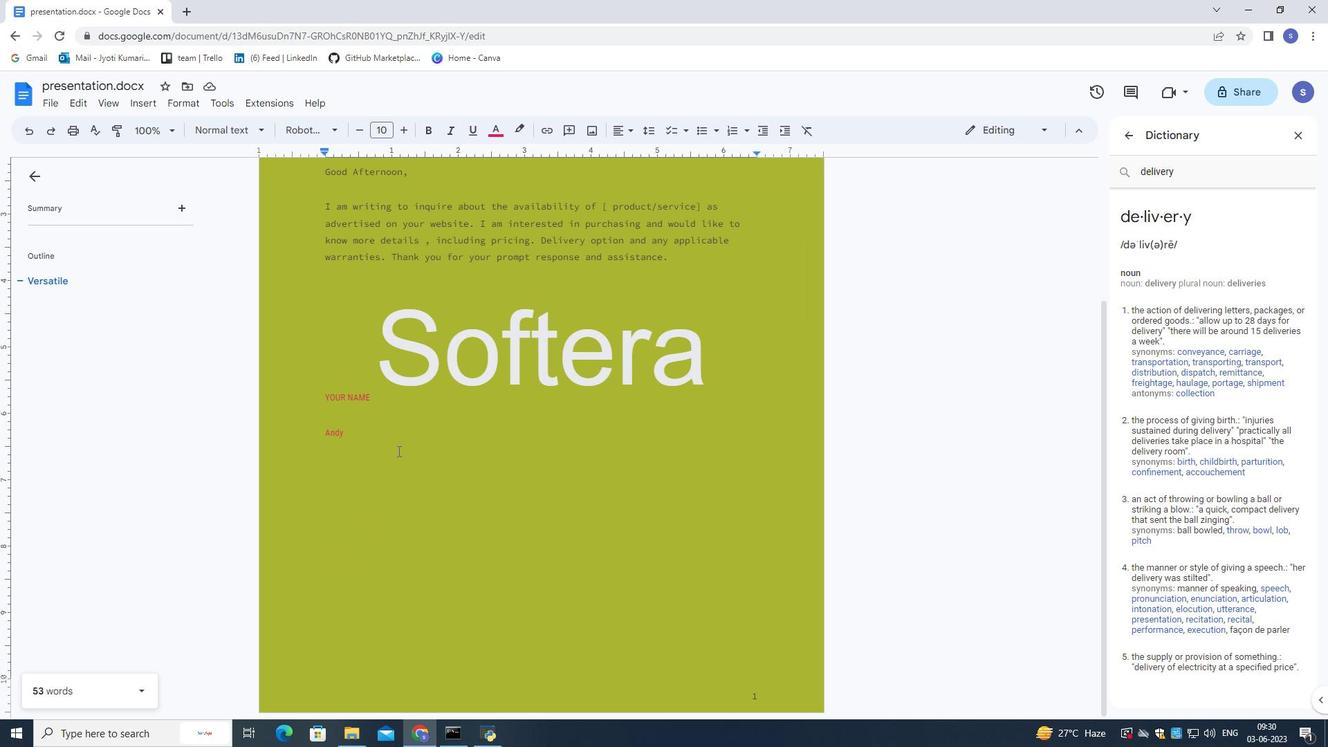 
Action: Mouse moved to (140, 108)
Screenshot: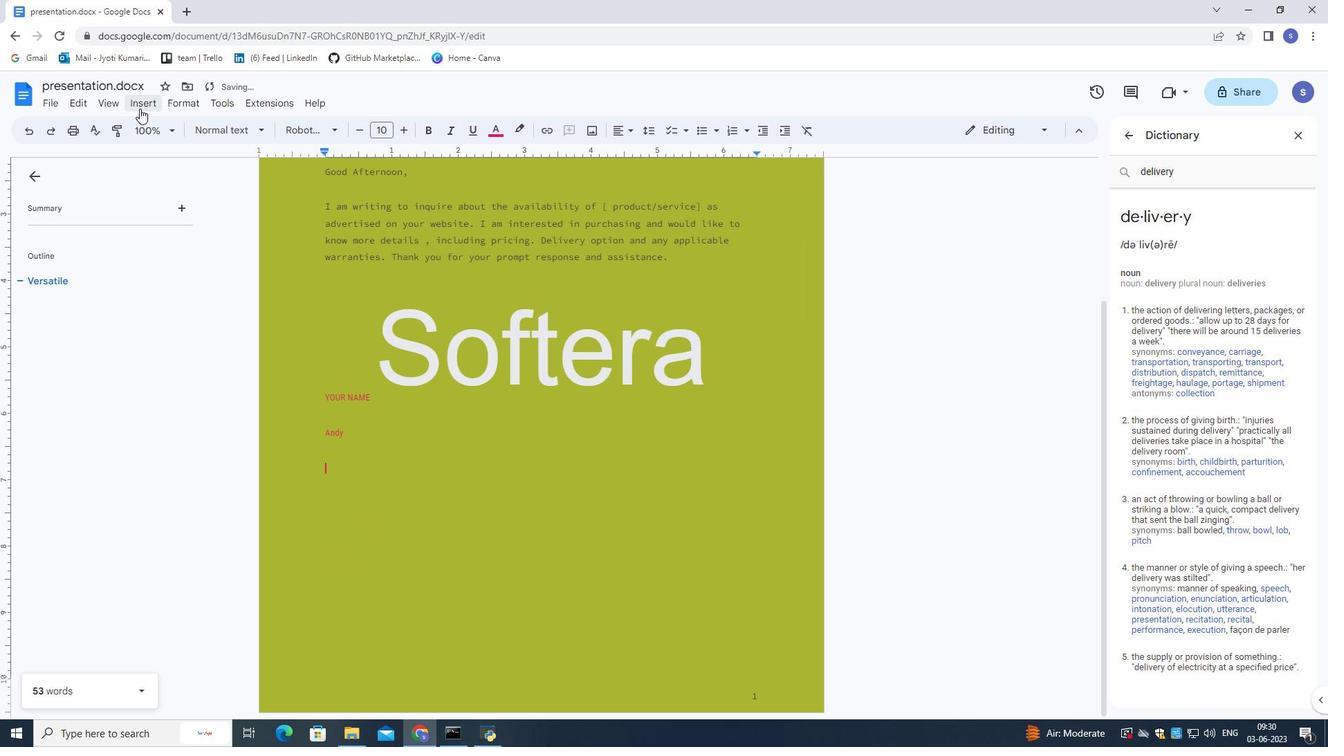 
Action: Mouse pressed left at (140, 108)
Screenshot: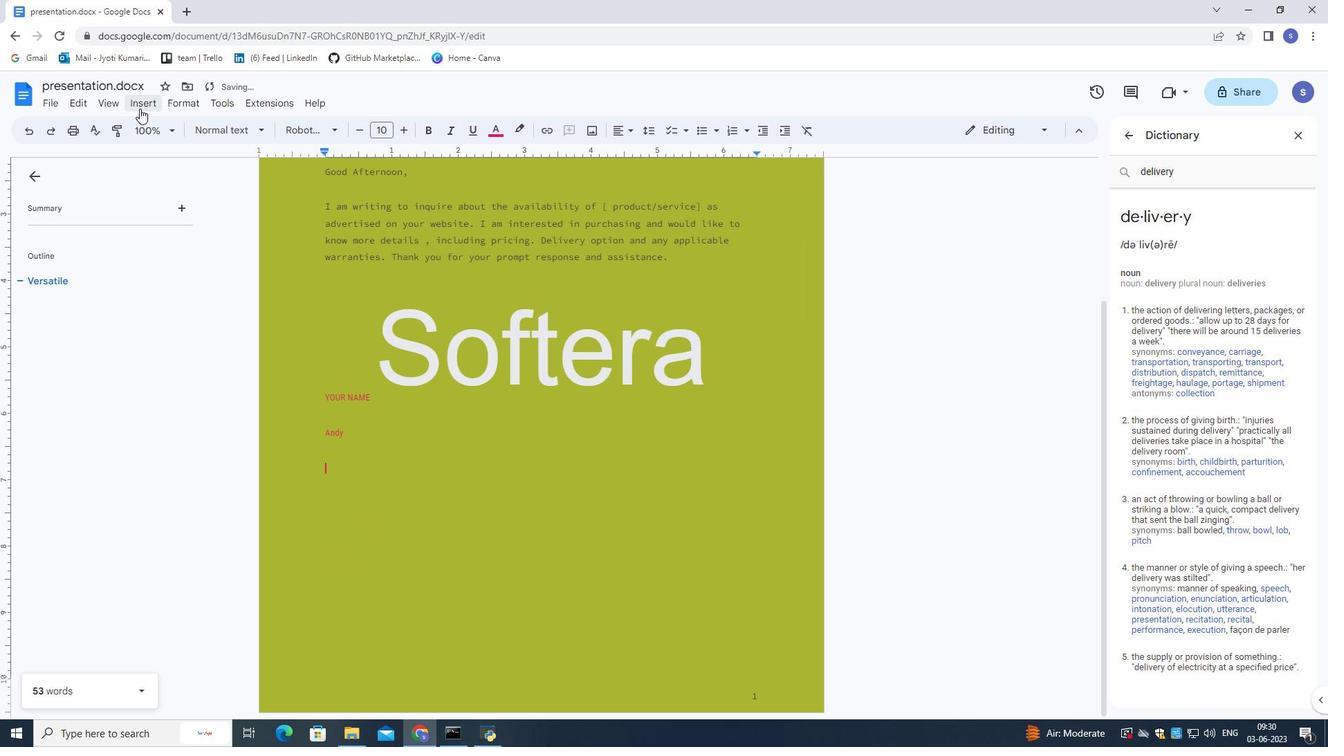 
Action: Mouse moved to (193, 527)
Screenshot: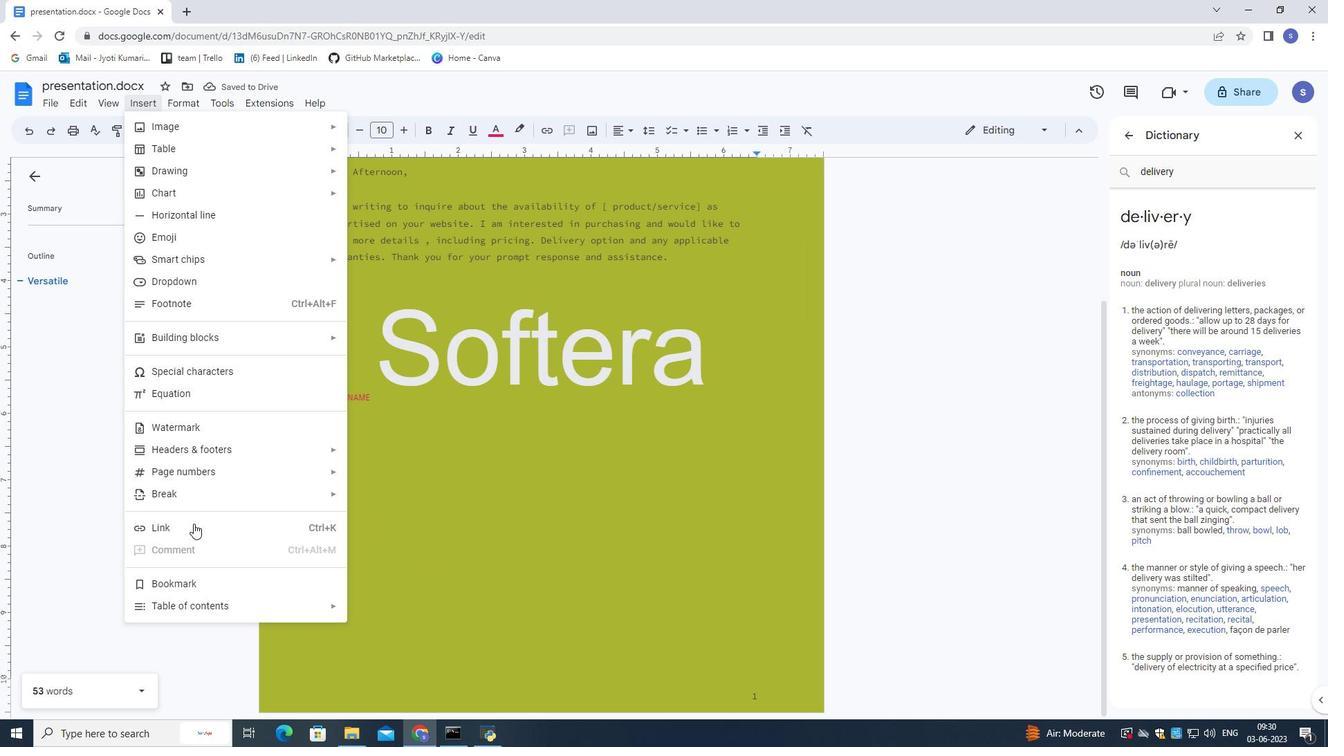 
Action: Mouse pressed left at (193, 527)
Screenshot: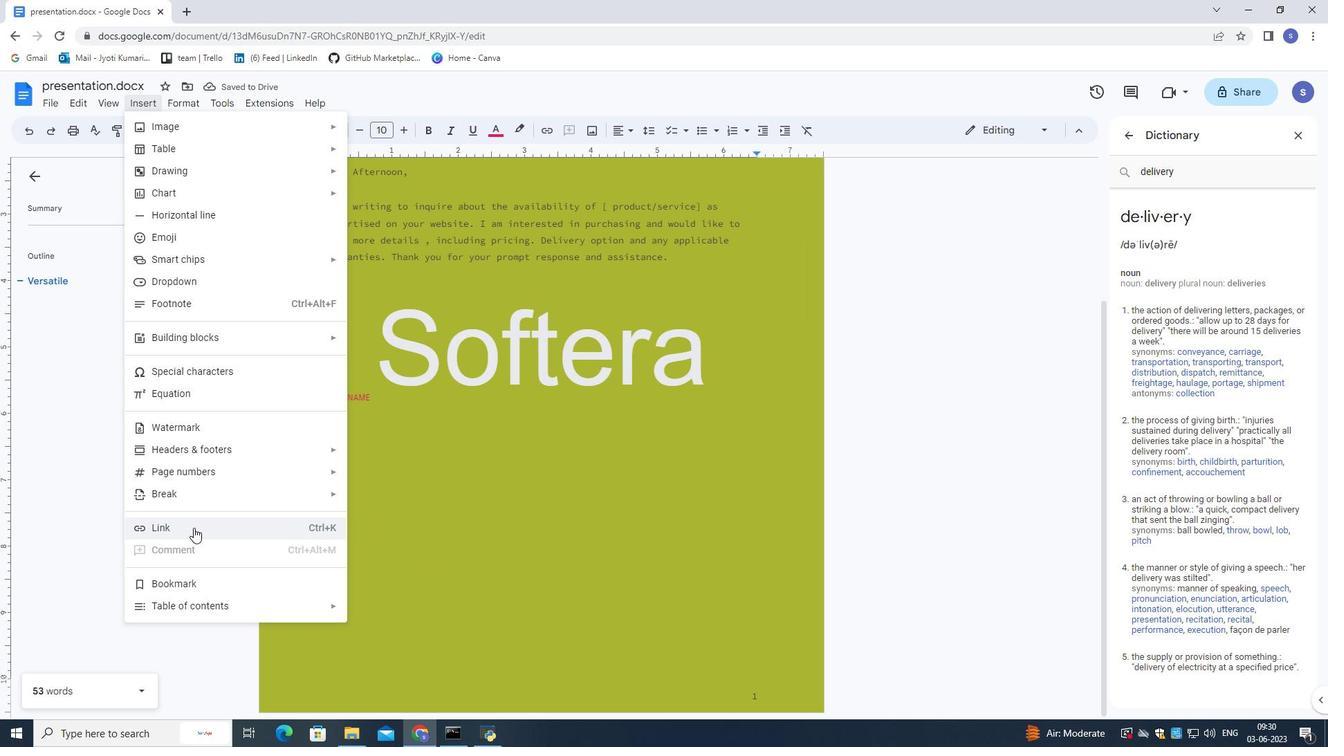 
Action: Mouse moved to (240, 482)
Screenshot: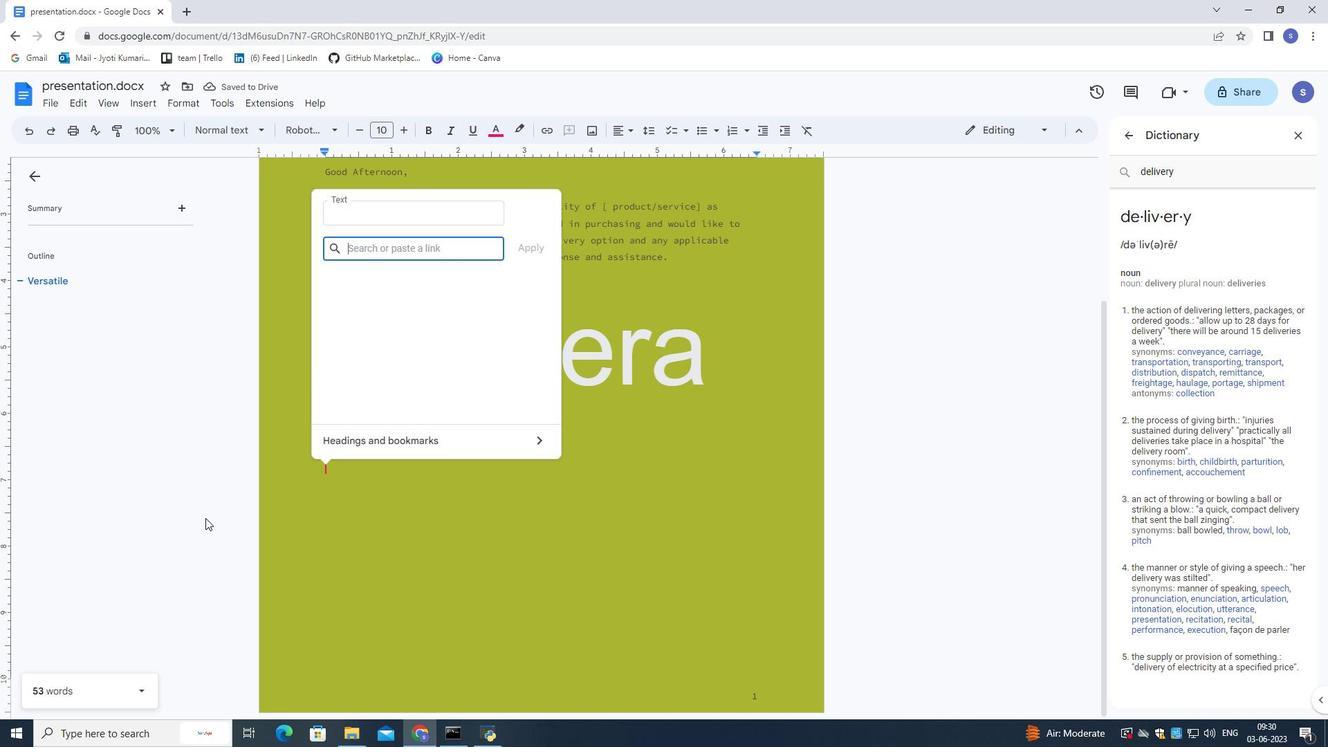 
Action: Key pressed www
Screenshot: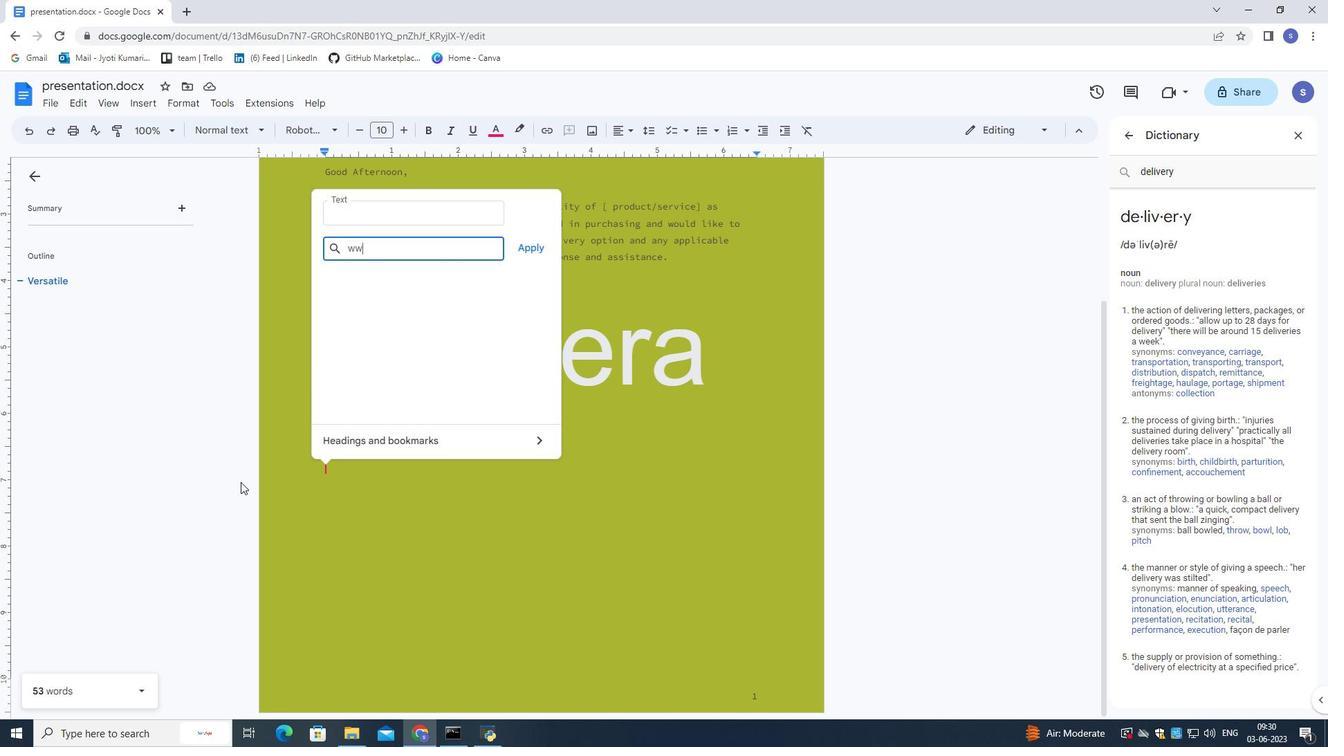 
Action: Mouse moved to (239, 476)
Screenshot: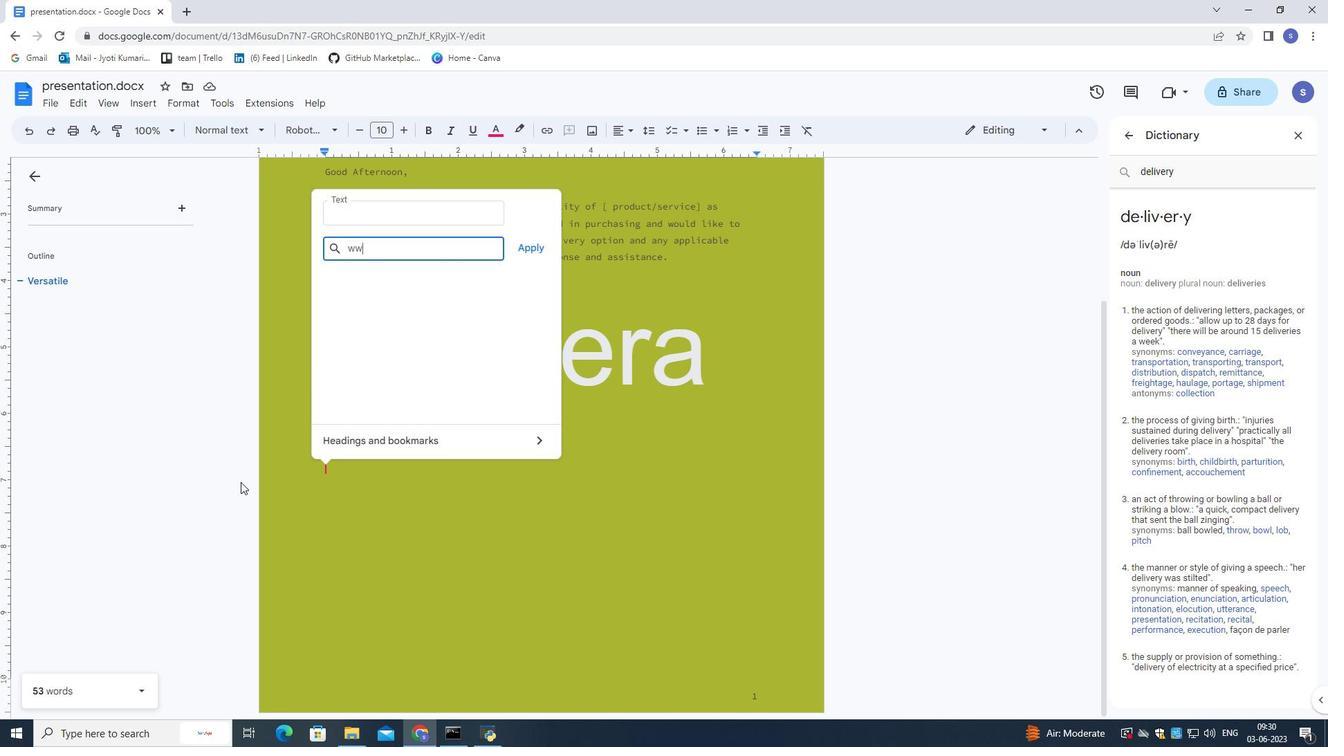 
Action: Key pressed .facebook.com
Screenshot: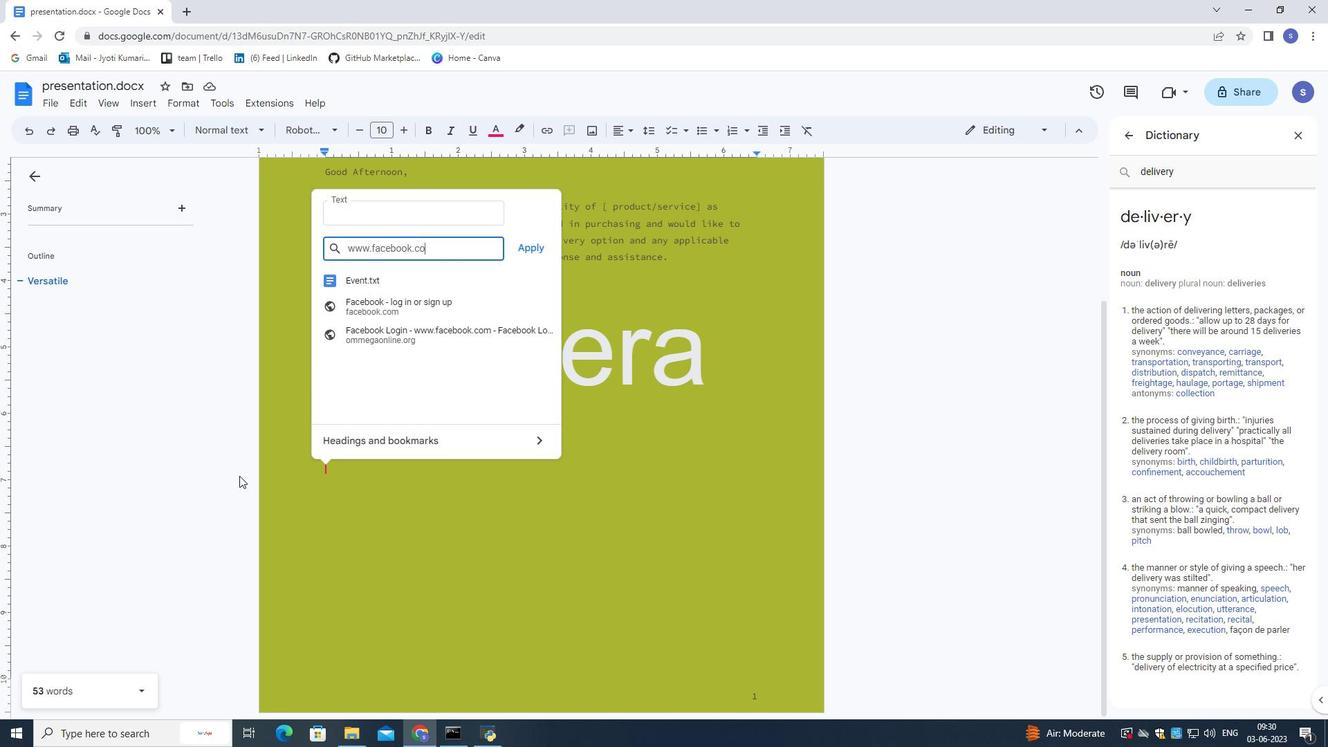 
Action: Mouse moved to (525, 251)
Screenshot: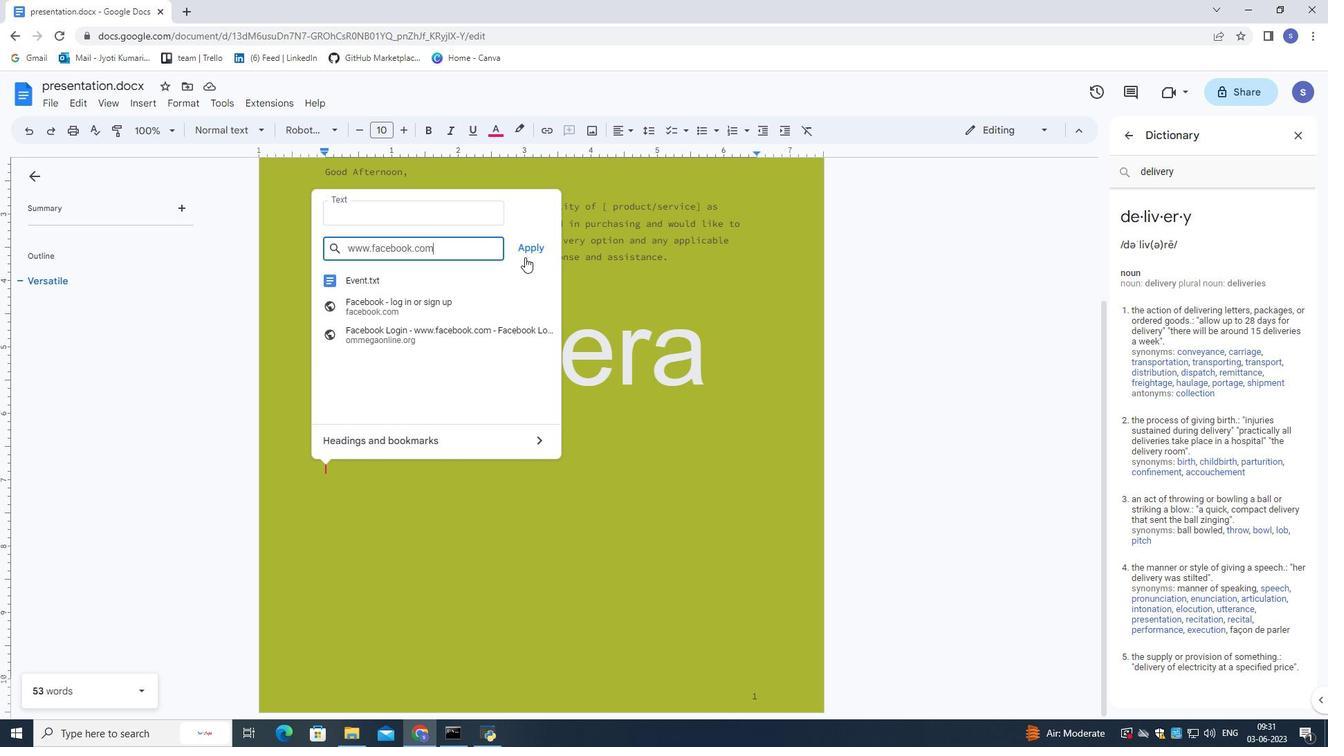 
Action: Mouse pressed left at (525, 251)
Screenshot: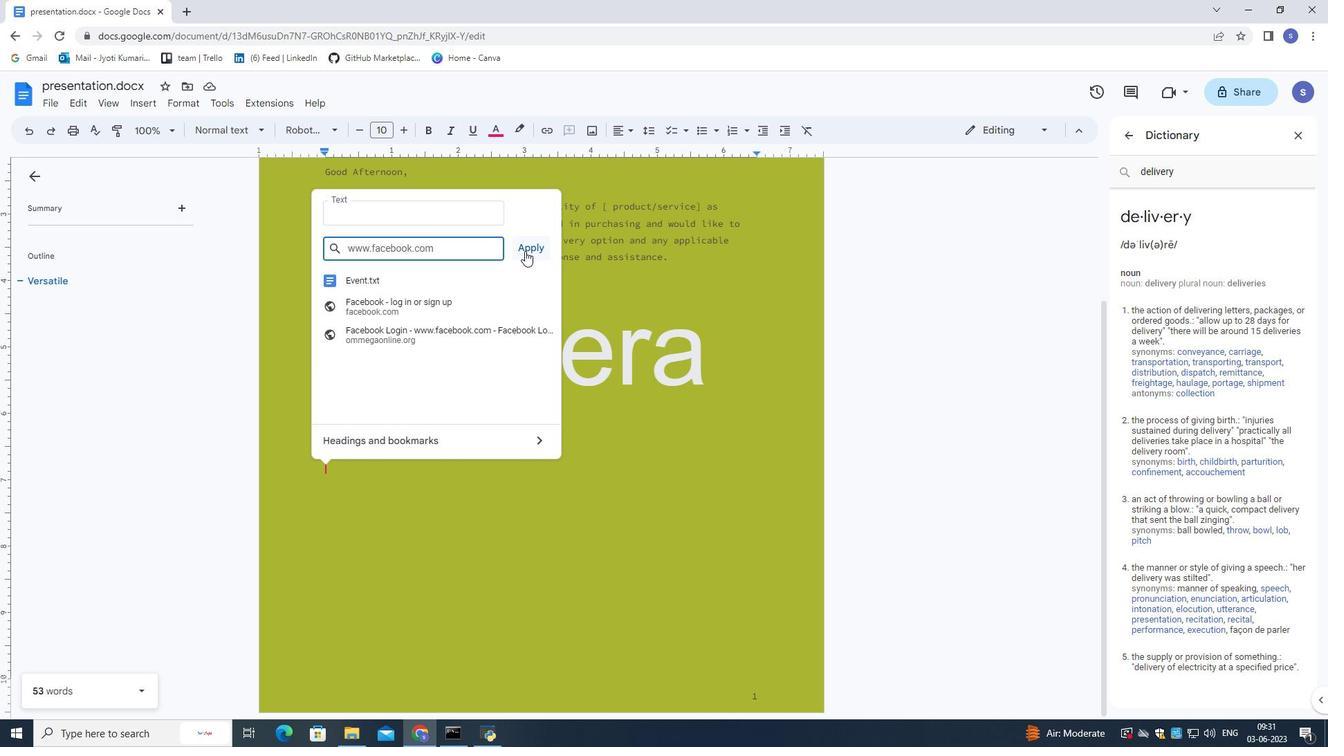 
Action: Mouse moved to (489, 452)
Screenshot: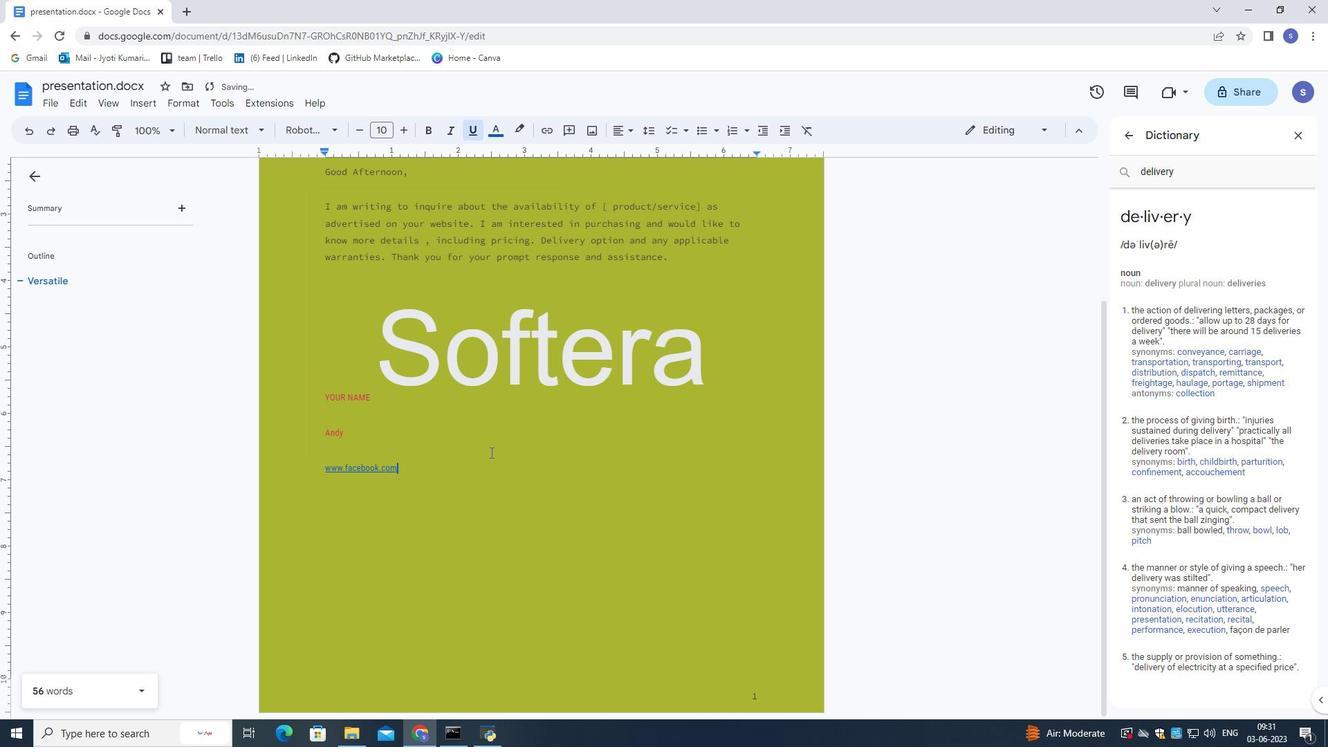 
Action: Mouse scrolled (489, 453) with delta (0, 0)
Screenshot: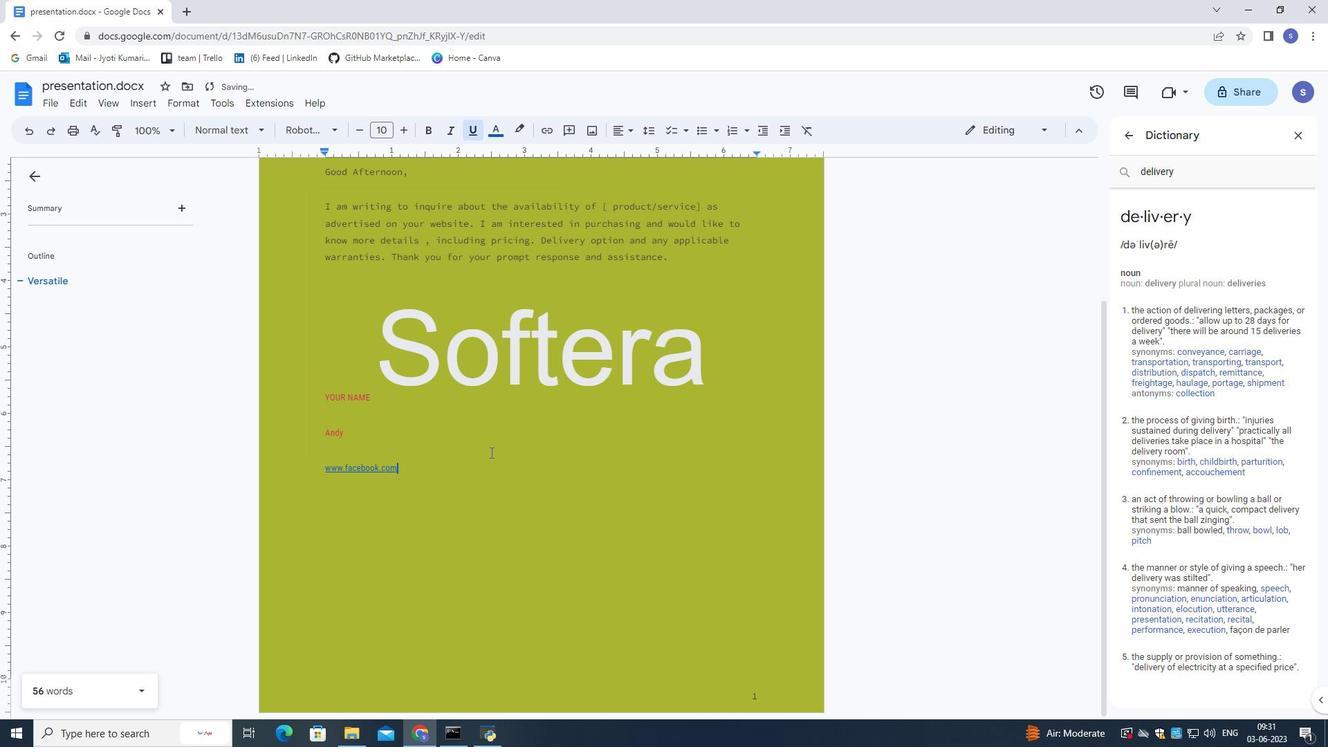 
Action: Mouse scrolled (489, 453) with delta (0, 0)
Screenshot: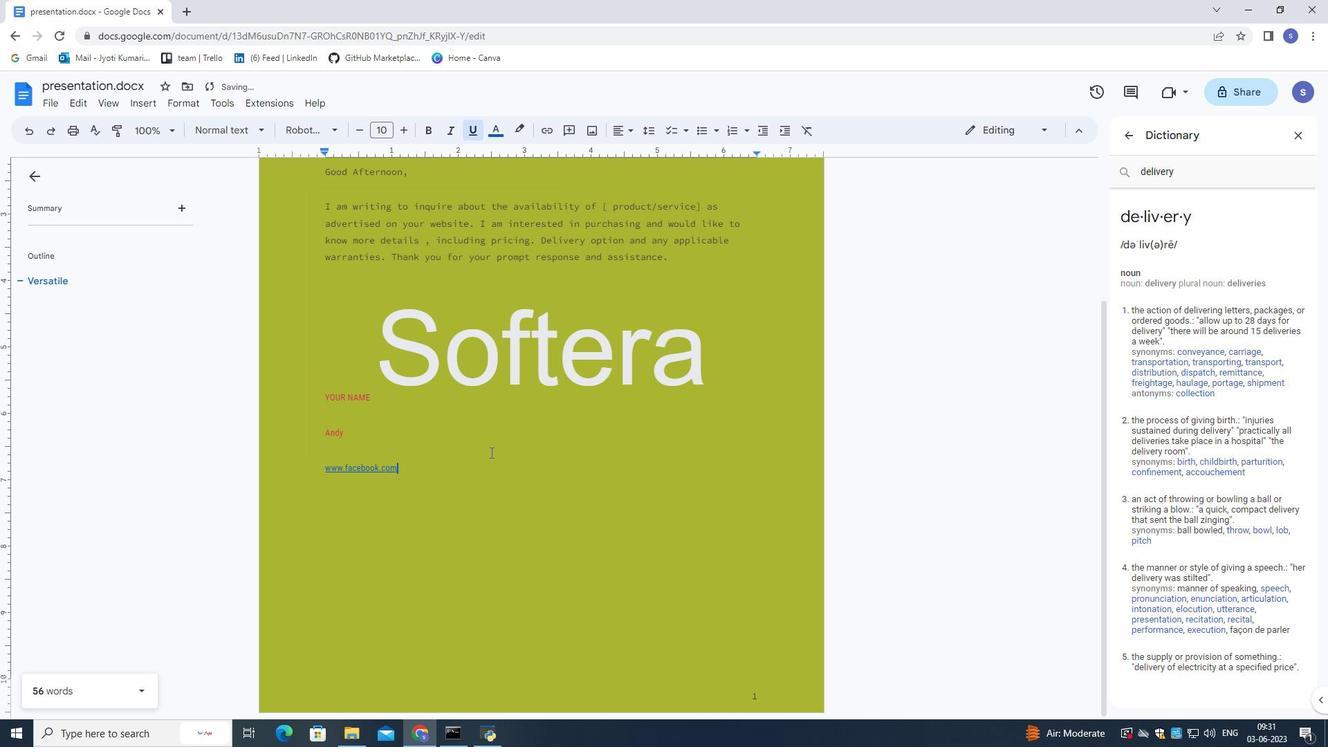 
Action: Mouse scrolled (489, 453) with delta (0, 0)
Screenshot: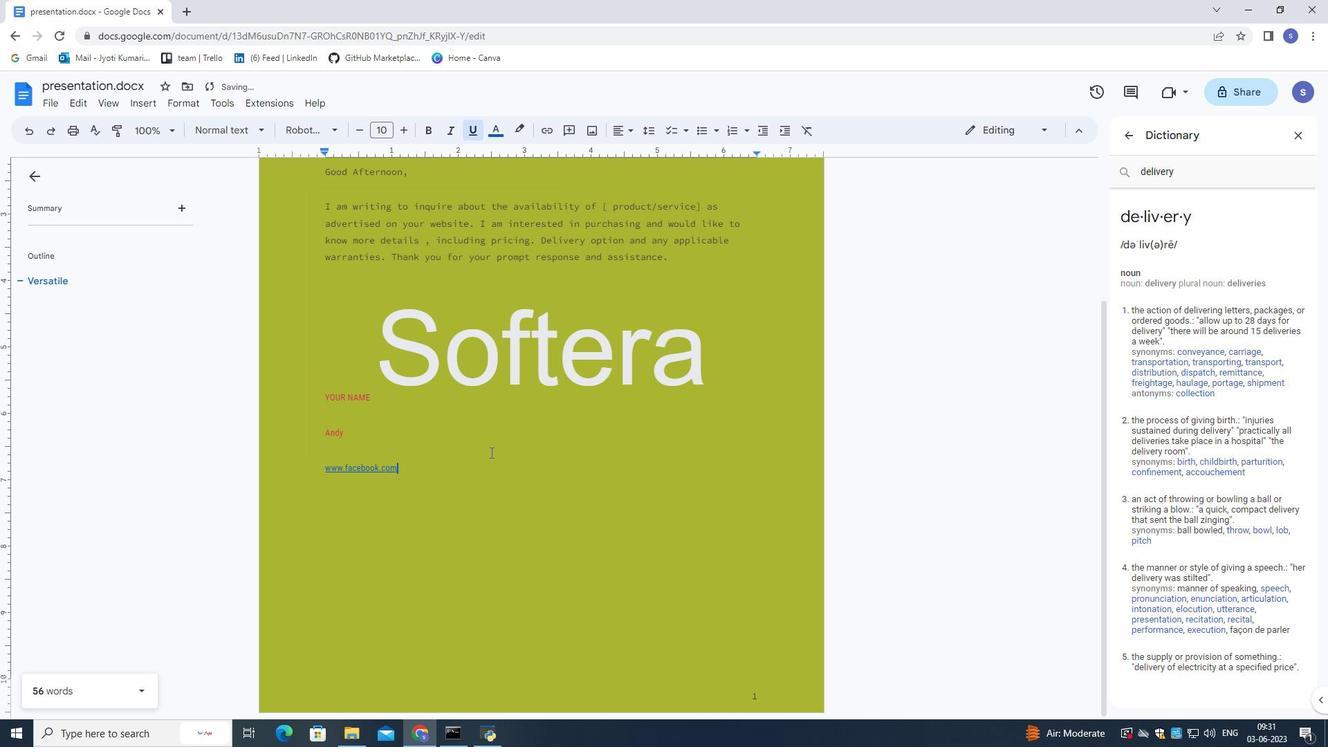 
Action: Mouse scrolled (489, 453) with delta (0, 0)
Screenshot: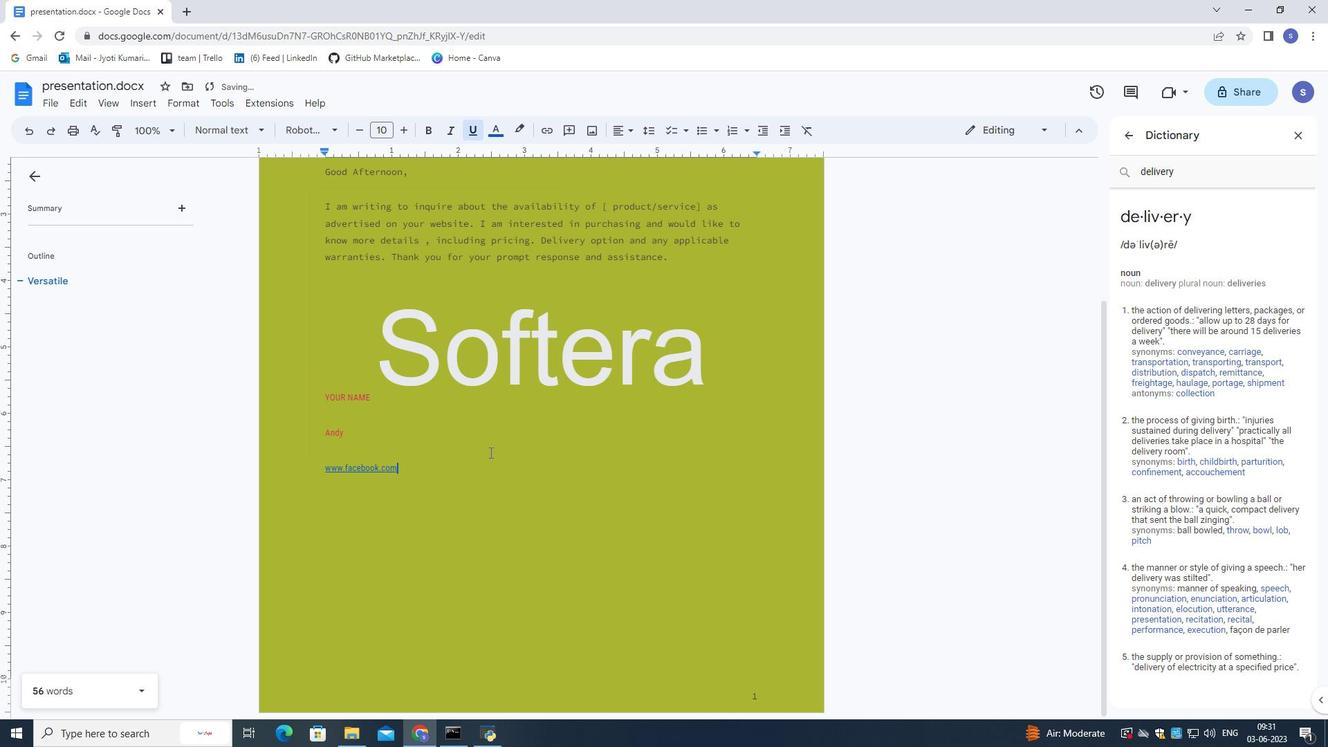 
Action: Mouse moved to (489, 452)
Screenshot: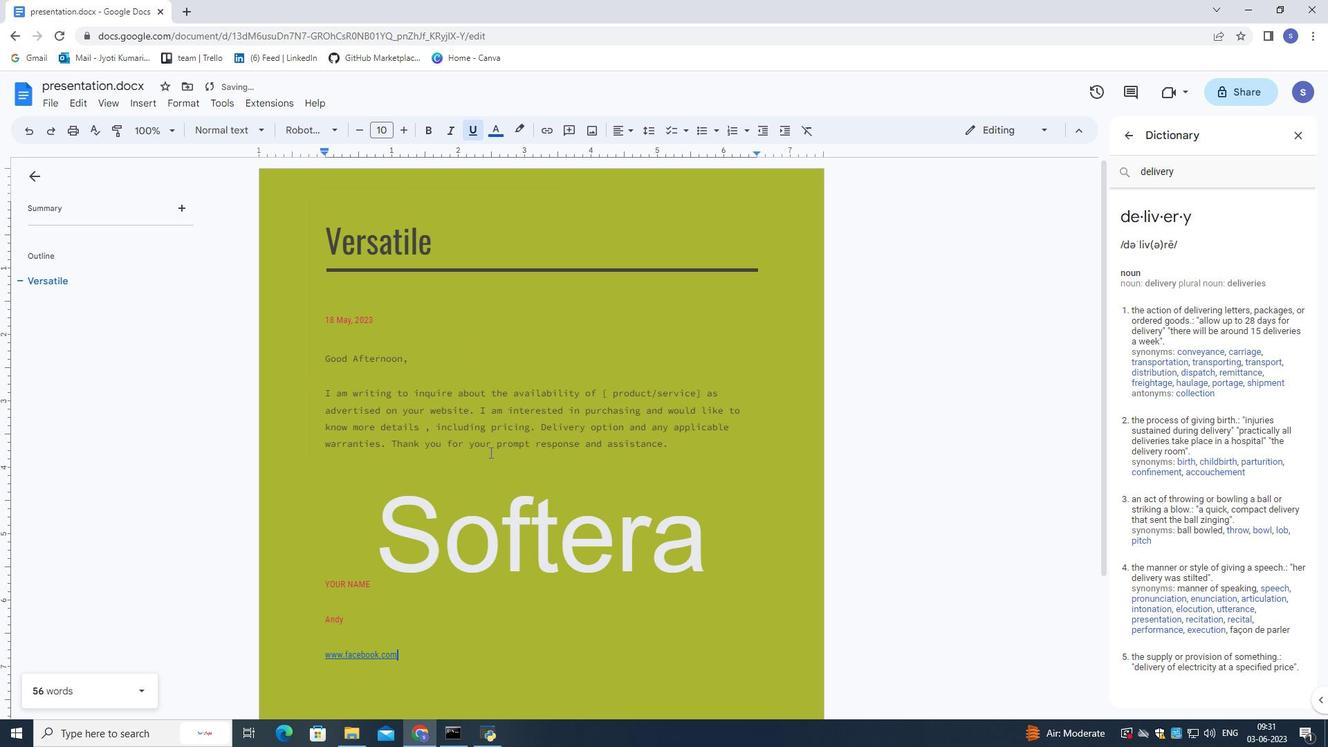 
